 Task: Create a due date automation trigger when advanced on, the moment a card is due add fields without custom field "Resume" set.
Action: Mouse moved to (1157, 337)
Screenshot: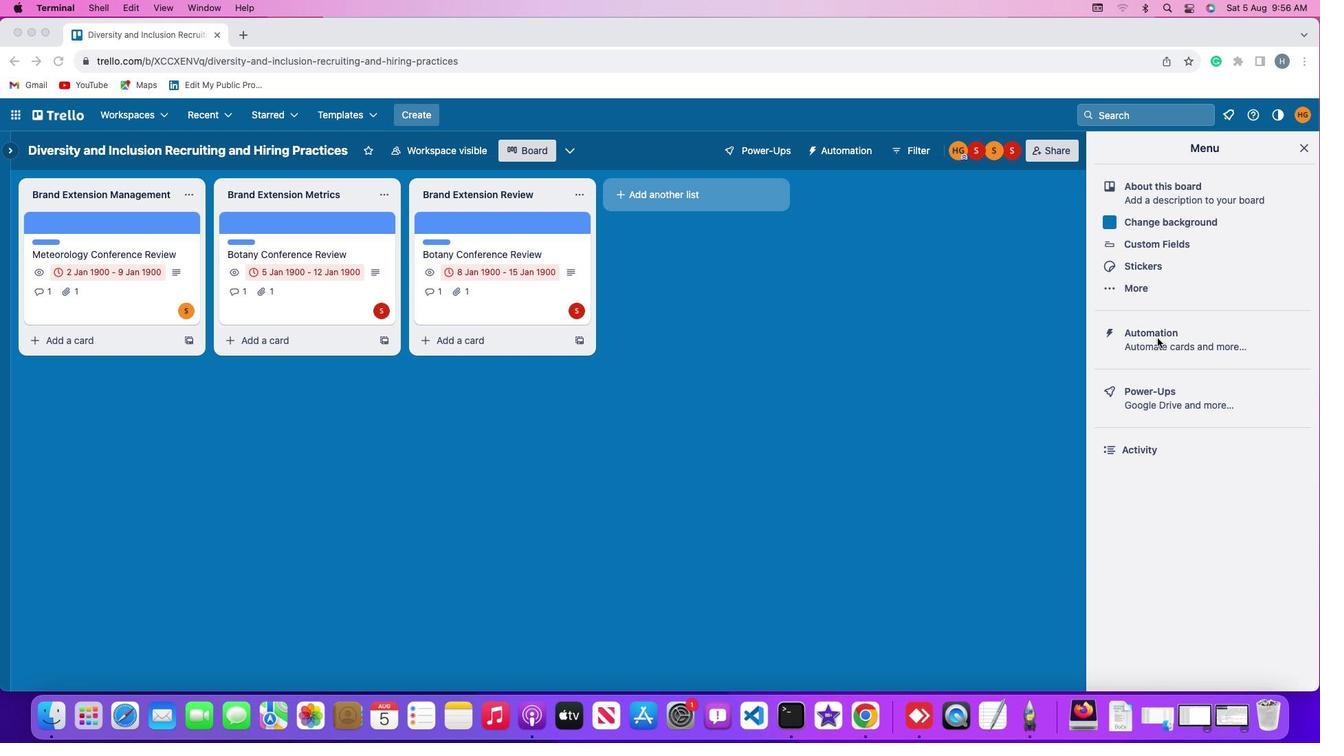 
Action: Mouse pressed left at (1157, 337)
Screenshot: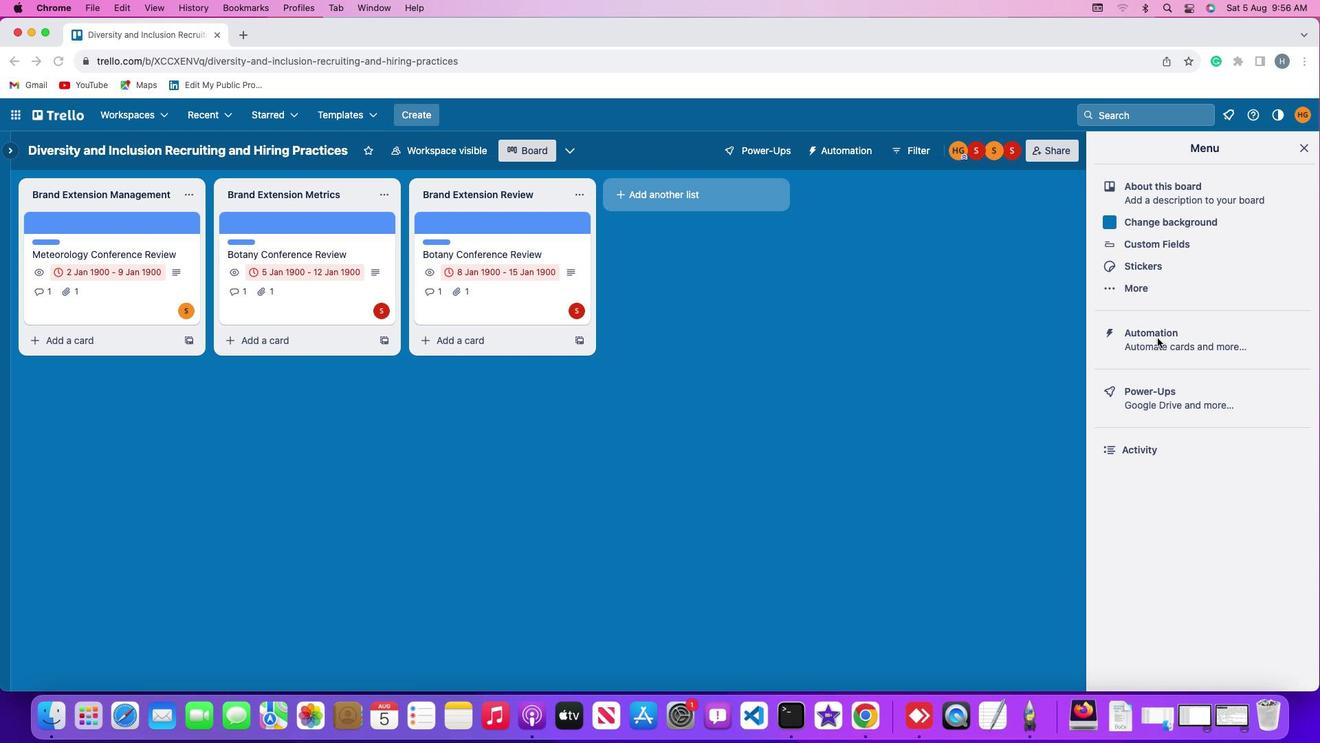 
Action: Mouse pressed left at (1157, 337)
Screenshot: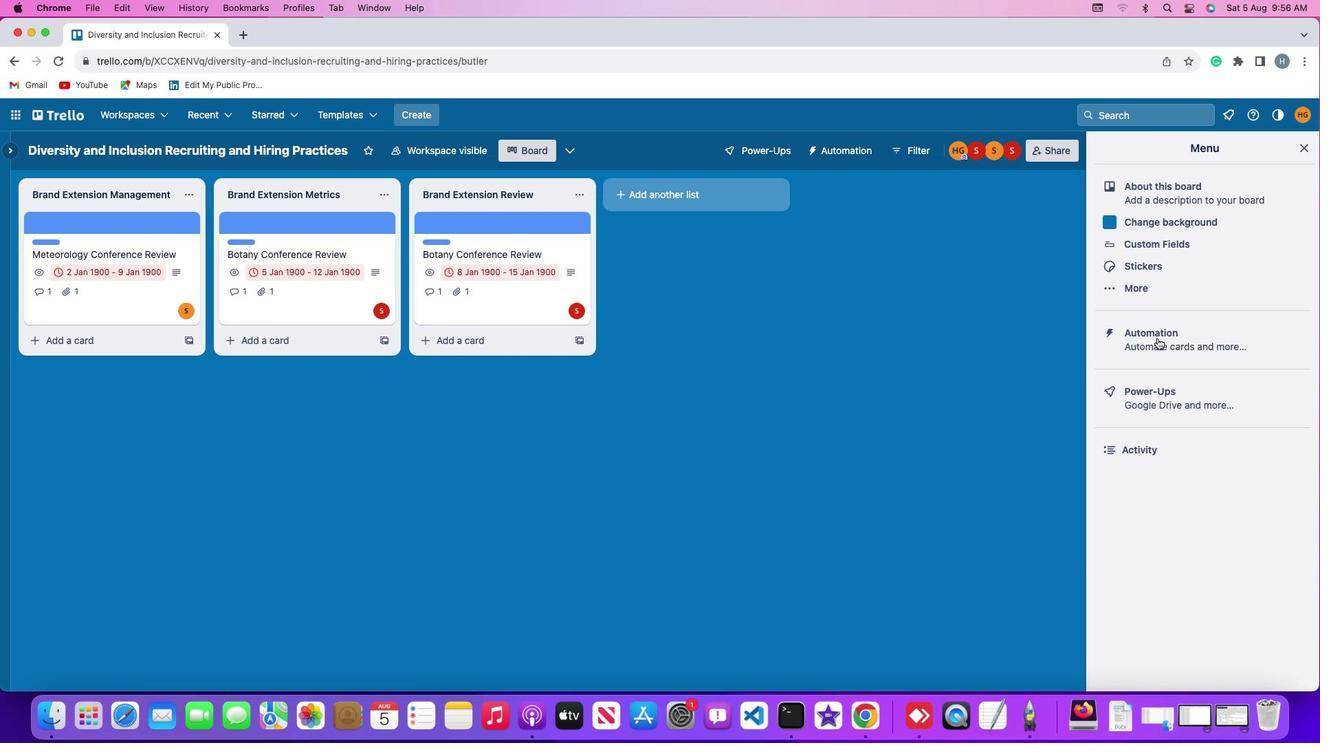 
Action: Mouse moved to (60, 327)
Screenshot: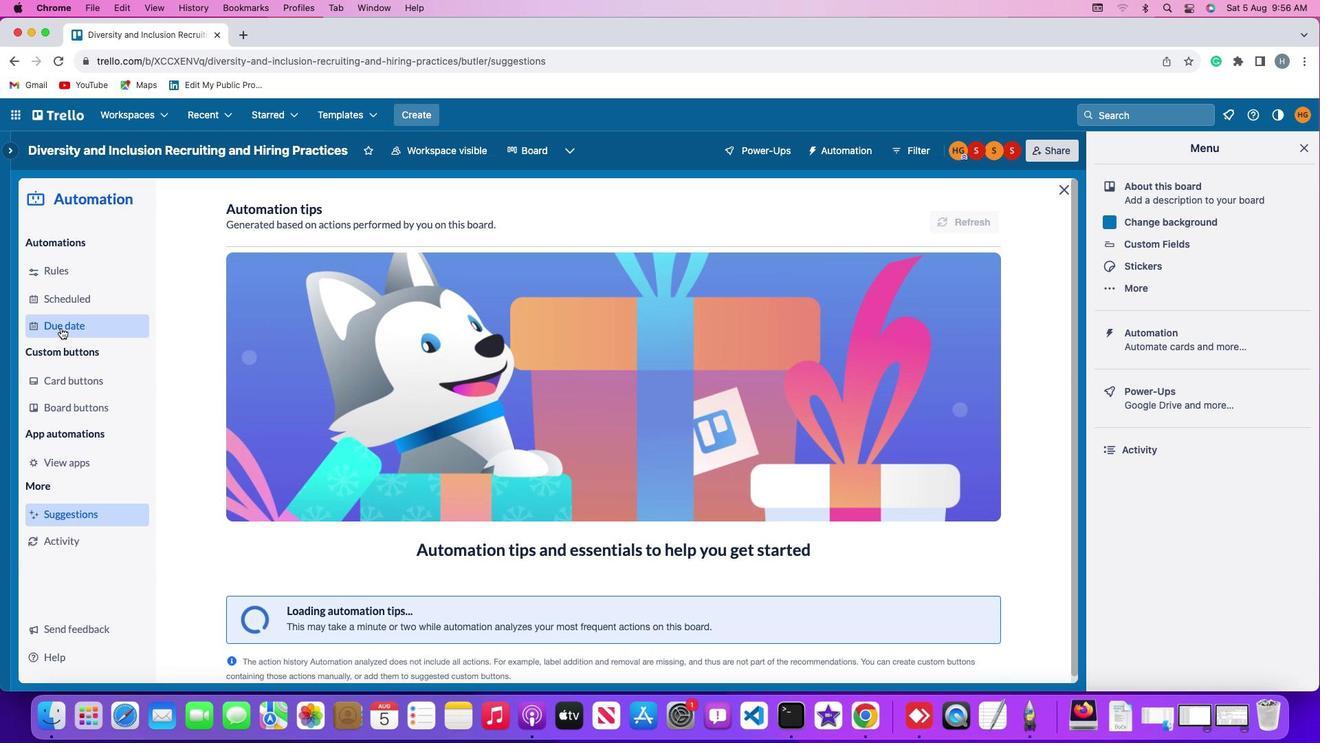 
Action: Mouse pressed left at (60, 327)
Screenshot: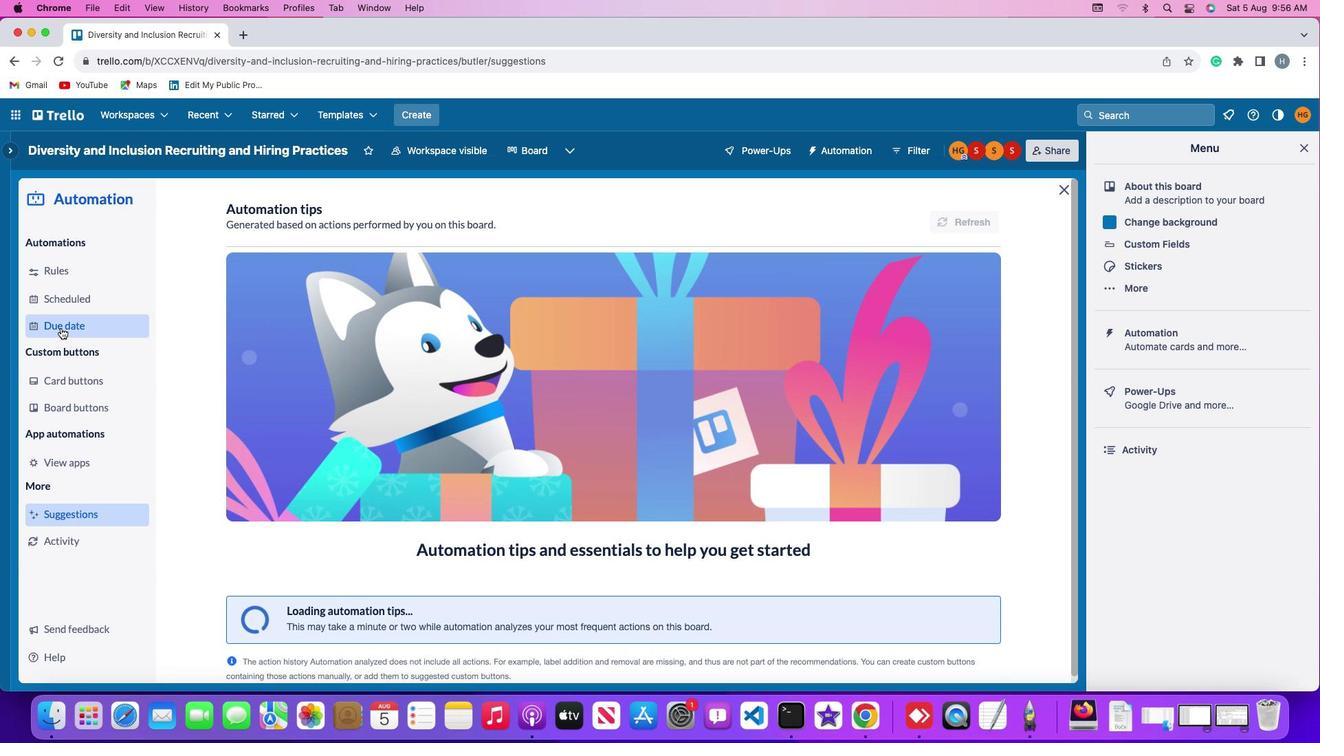 
Action: Mouse moved to (931, 209)
Screenshot: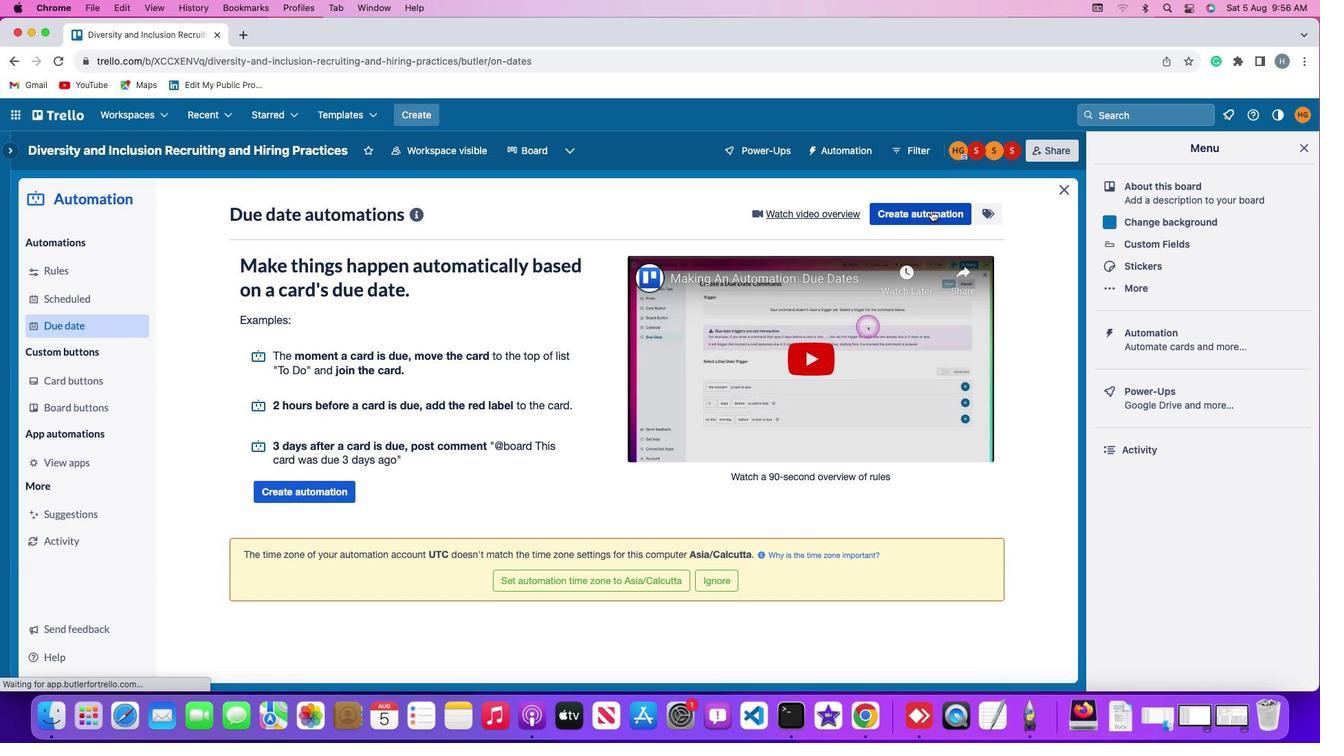 
Action: Mouse pressed left at (931, 209)
Screenshot: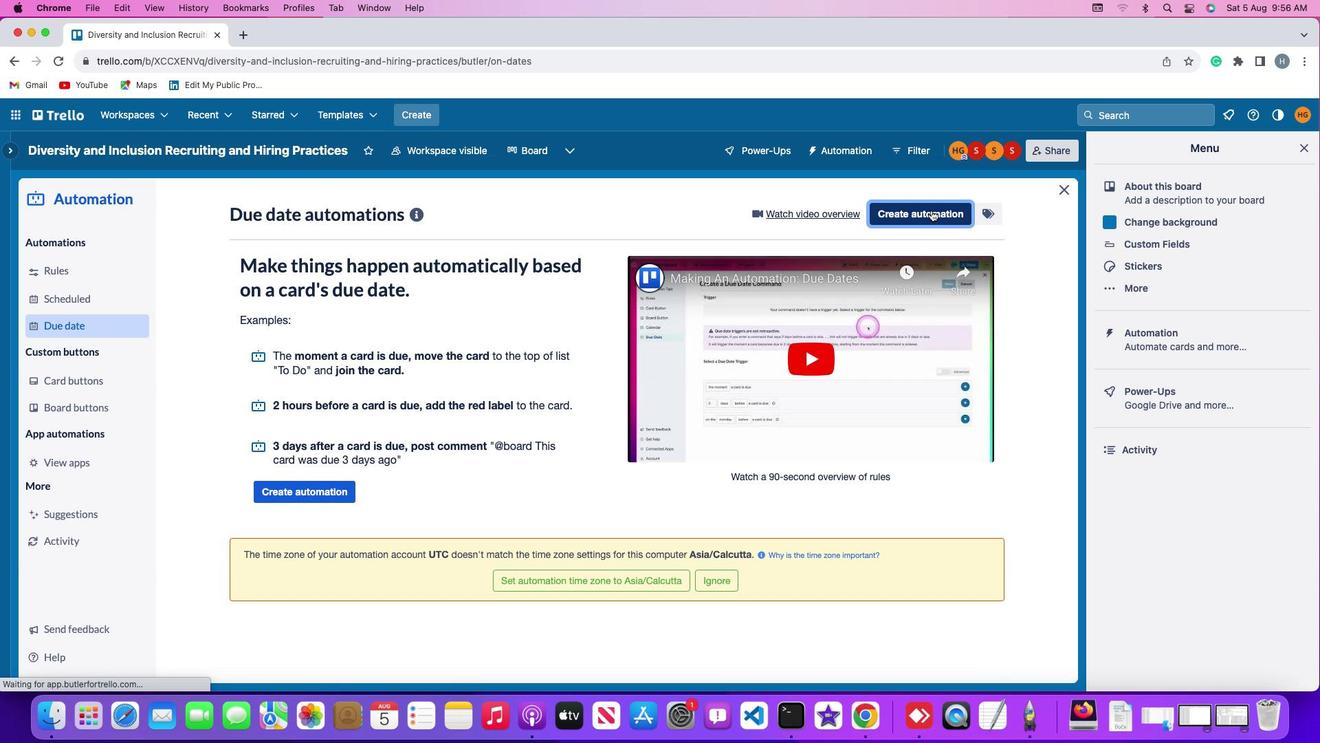 
Action: Mouse moved to (646, 348)
Screenshot: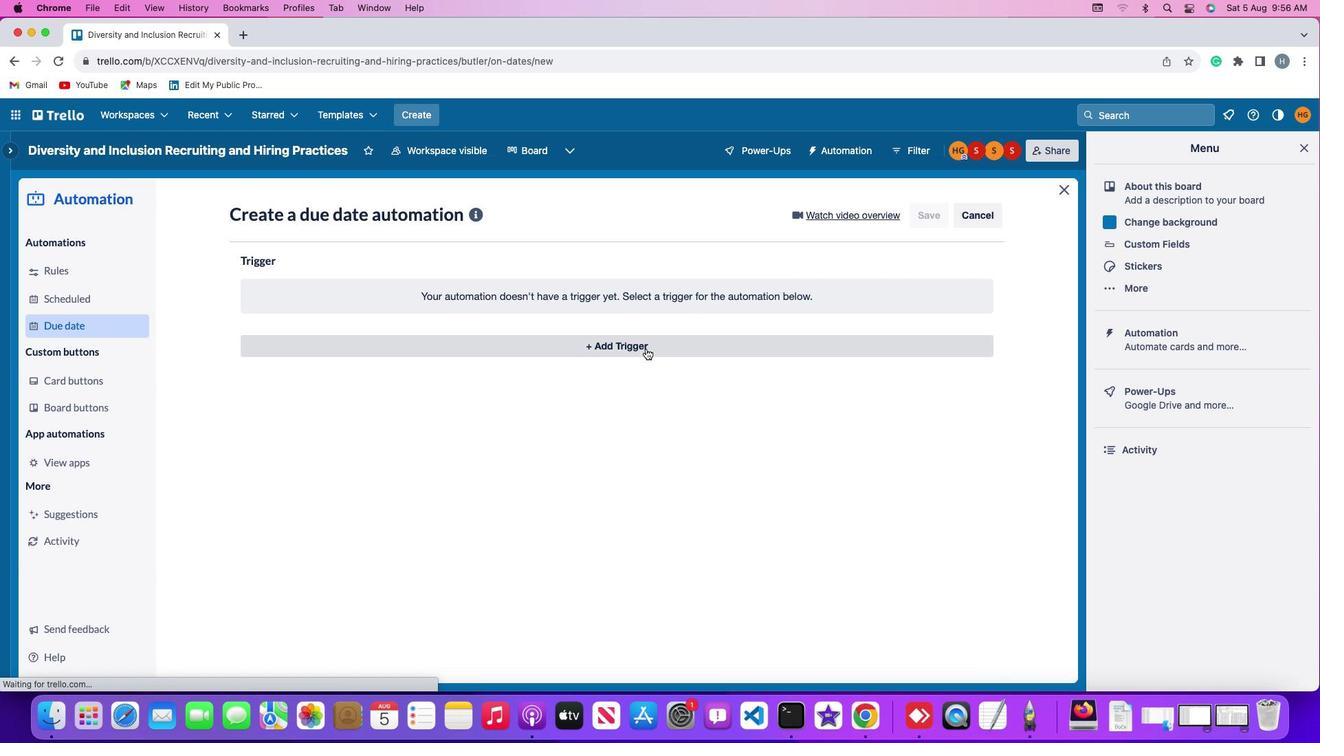 
Action: Mouse pressed left at (646, 348)
Screenshot: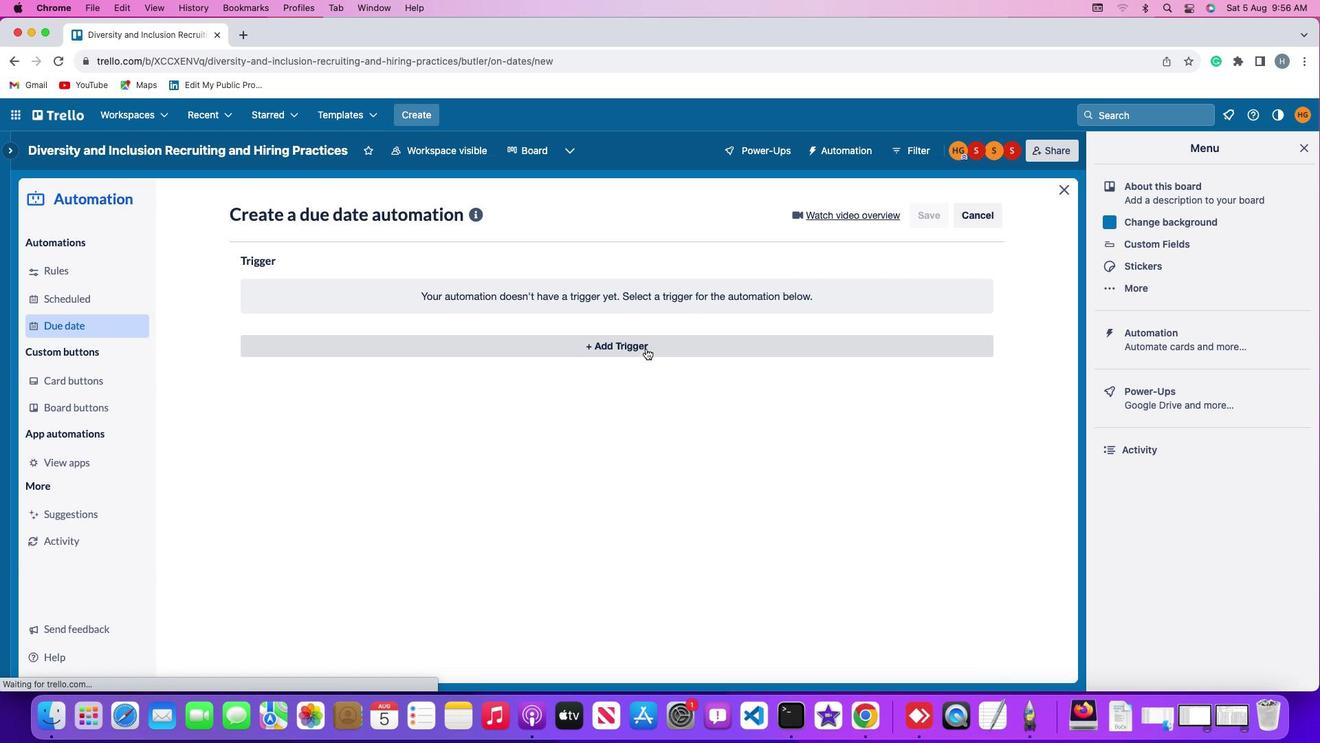 
Action: Mouse moved to (362, 507)
Screenshot: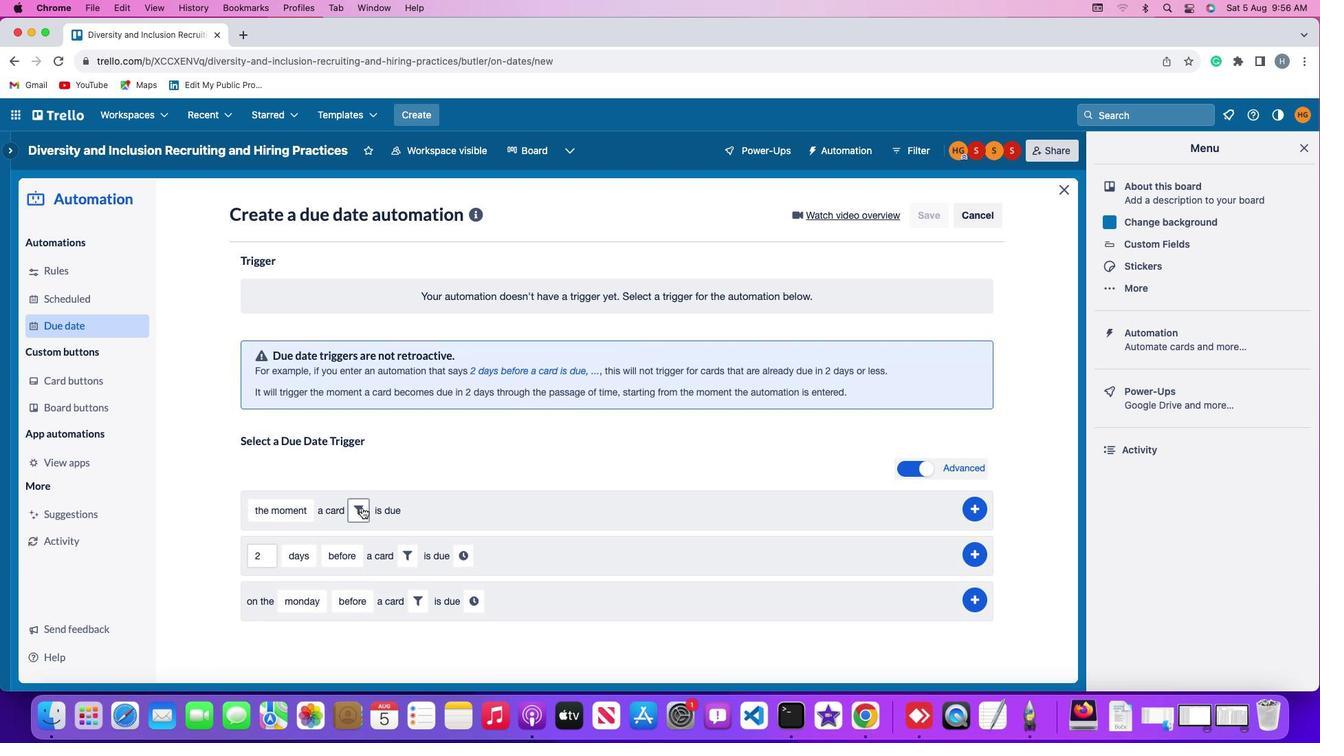
Action: Mouse pressed left at (362, 507)
Screenshot: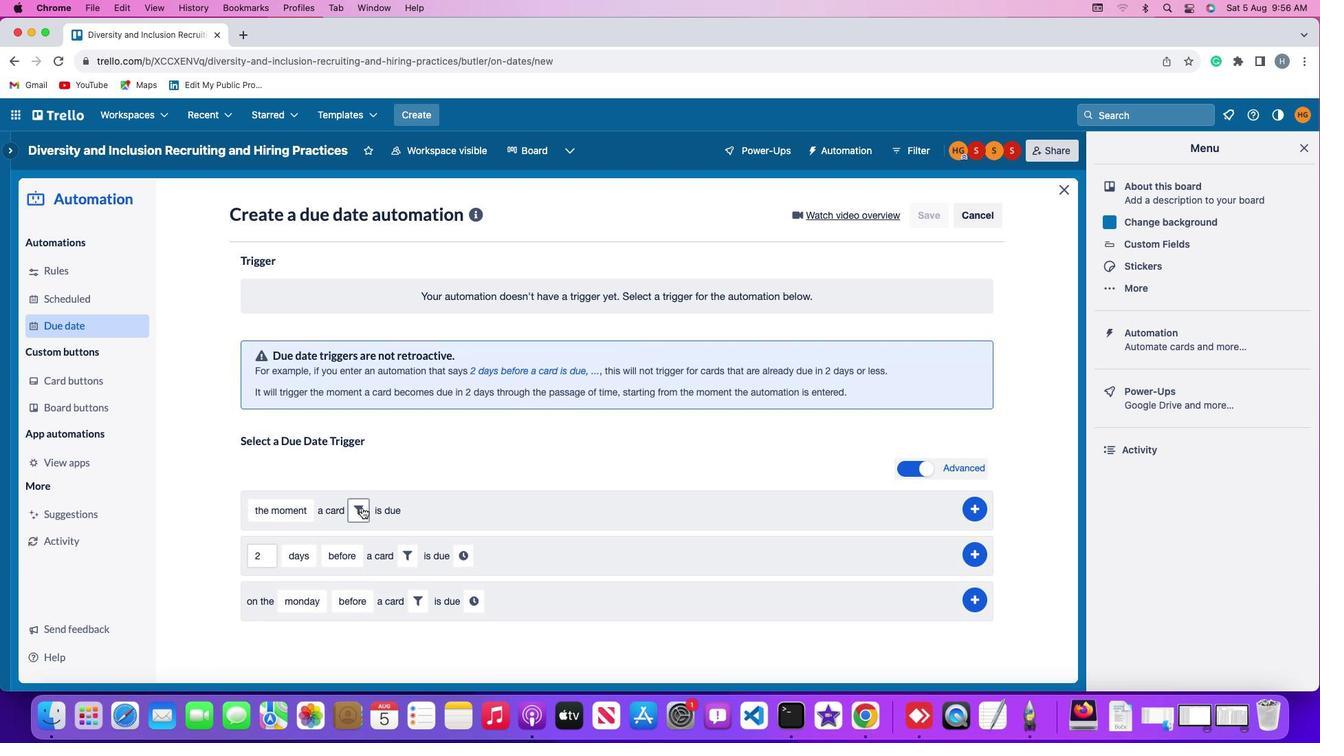 
Action: Mouse moved to (582, 549)
Screenshot: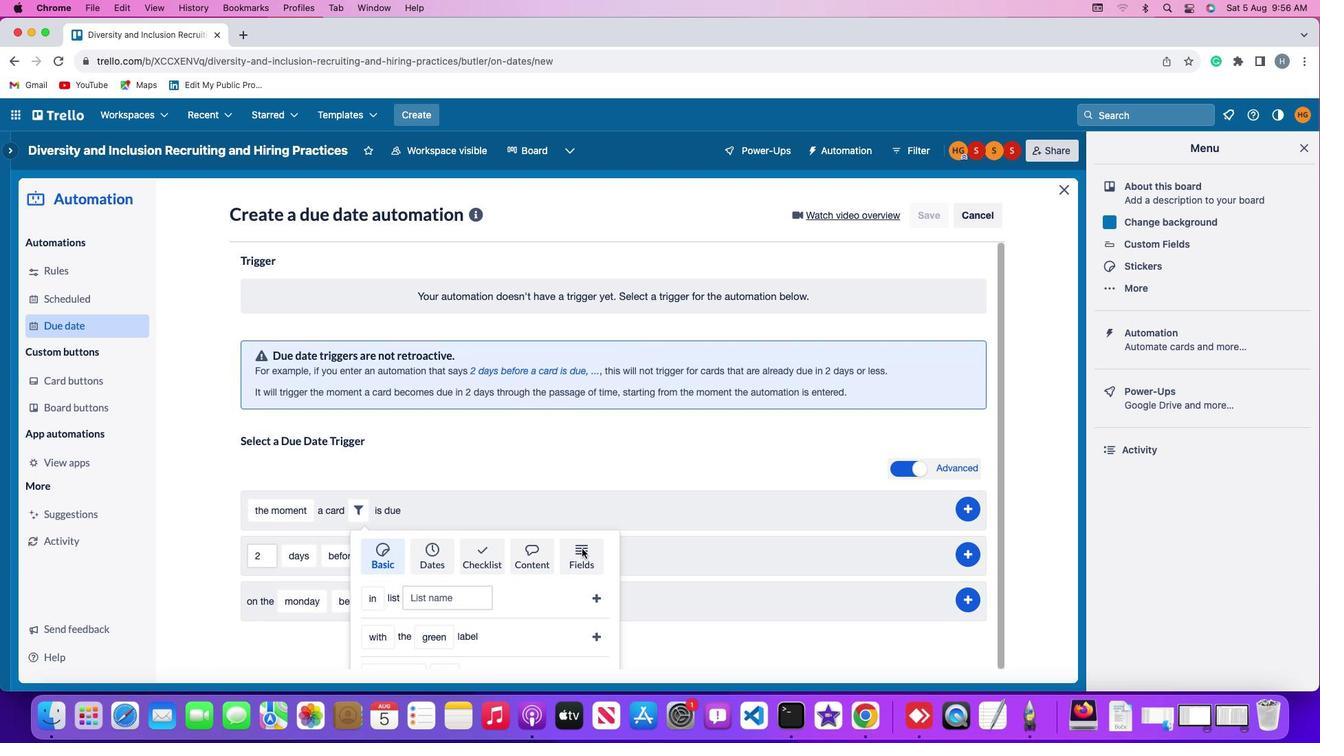 
Action: Mouse pressed left at (582, 549)
Screenshot: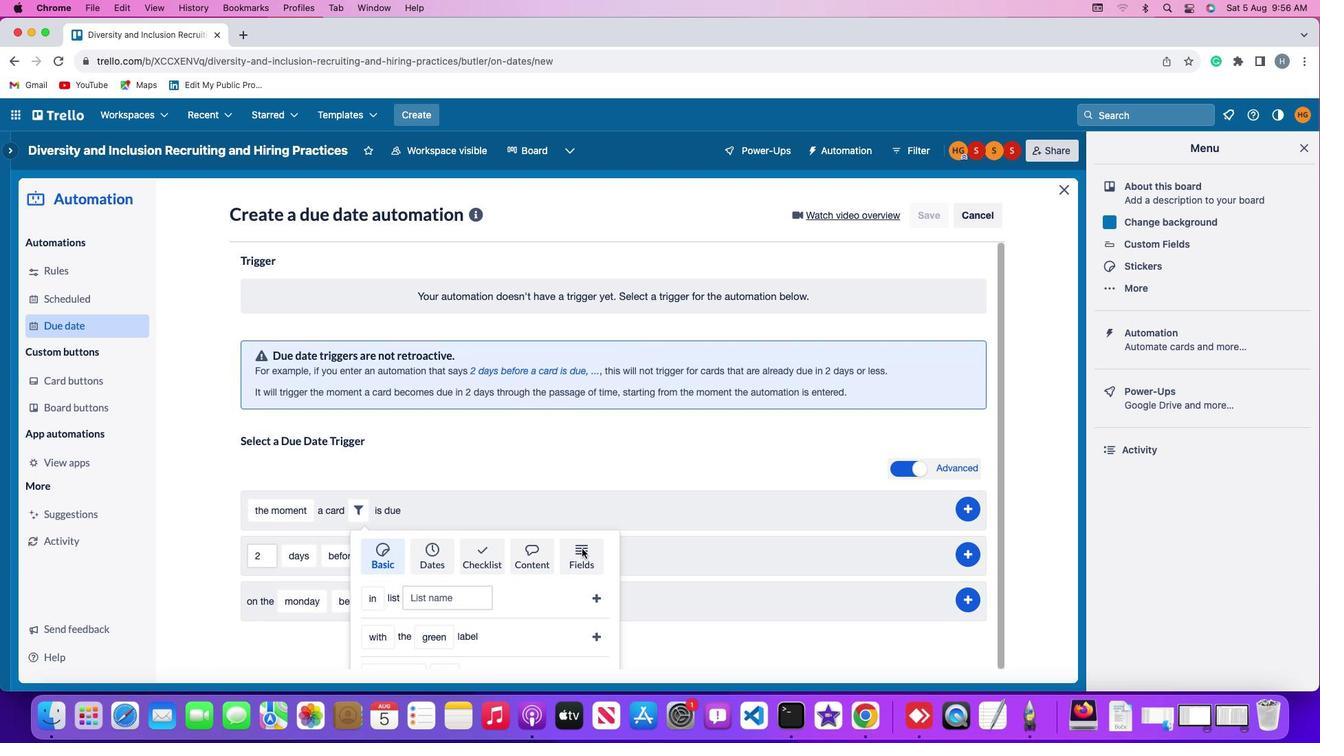 
Action: Mouse moved to (547, 551)
Screenshot: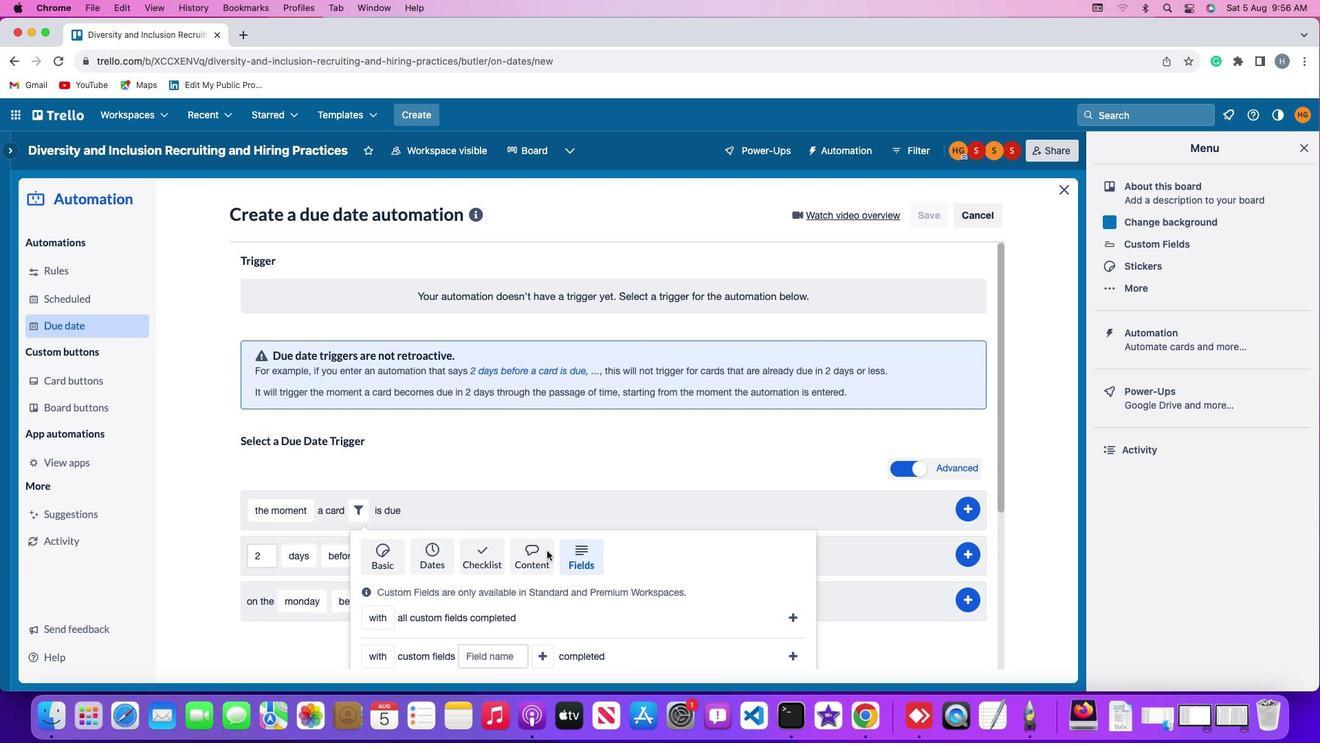 
Action: Mouse scrolled (547, 551) with delta (0, 0)
Screenshot: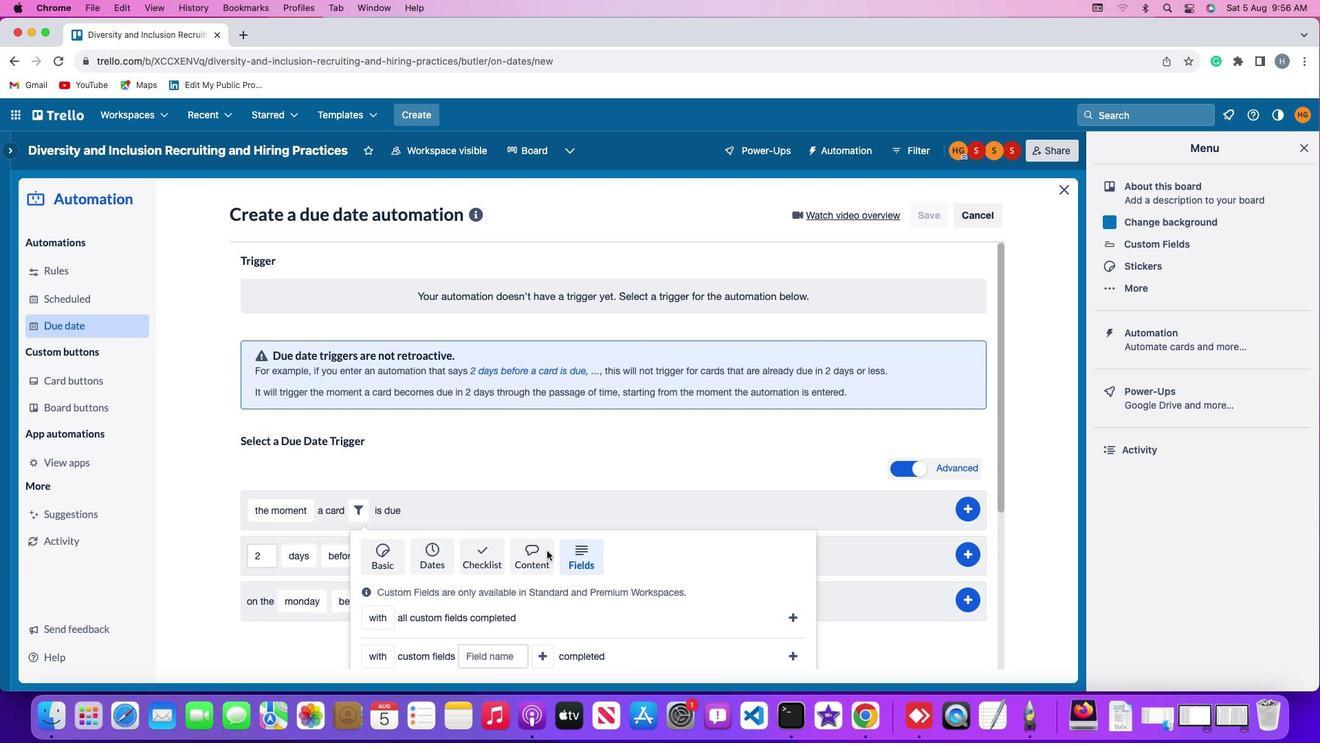 
Action: Mouse scrolled (547, 551) with delta (0, 0)
Screenshot: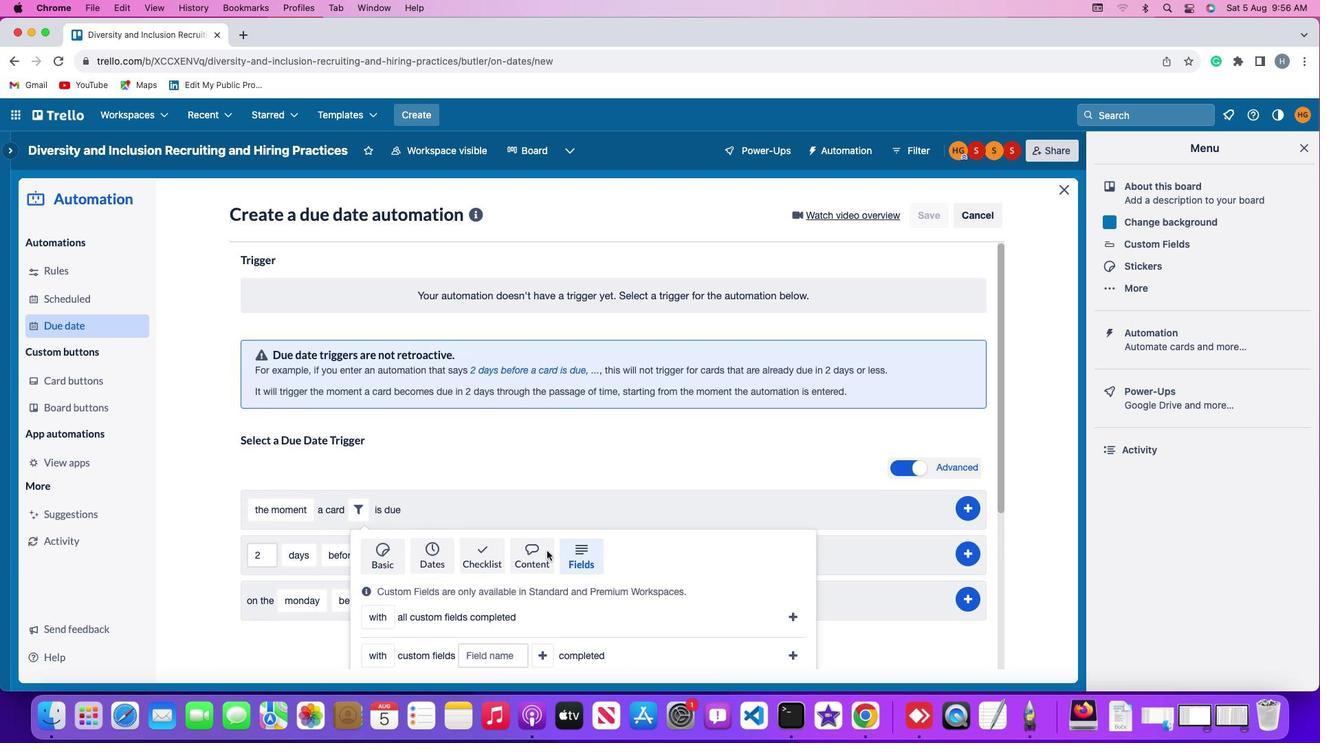 
Action: Mouse moved to (546, 551)
Screenshot: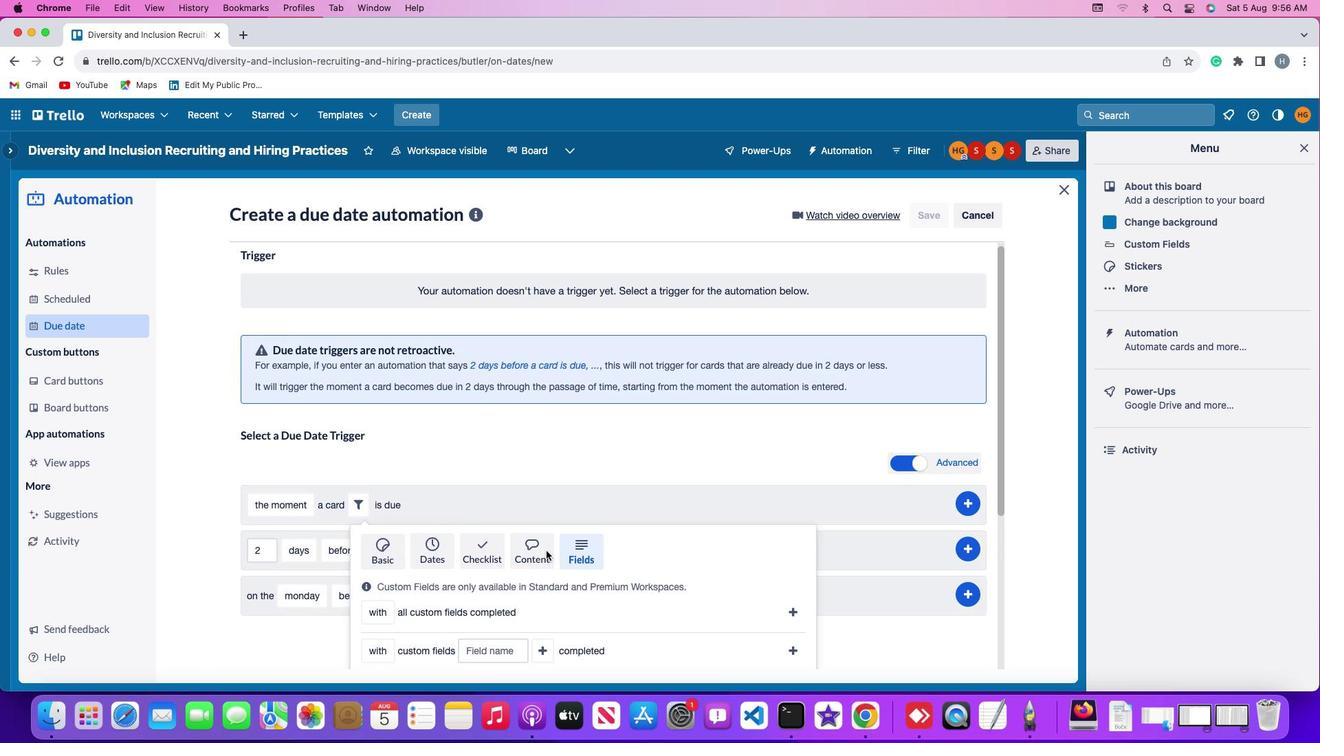 
Action: Mouse scrolled (546, 551) with delta (0, 0)
Screenshot: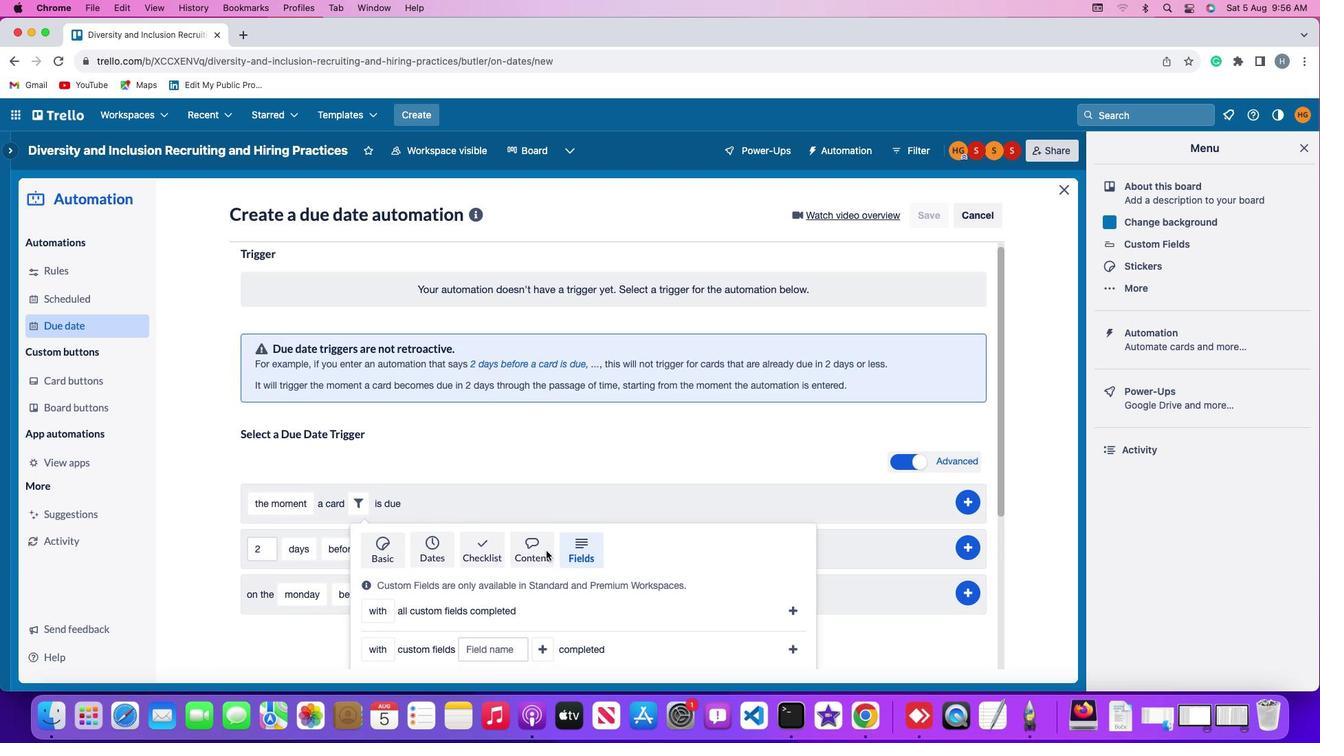 
Action: Mouse scrolled (546, 551) with delta (0, 0)
Screenshot: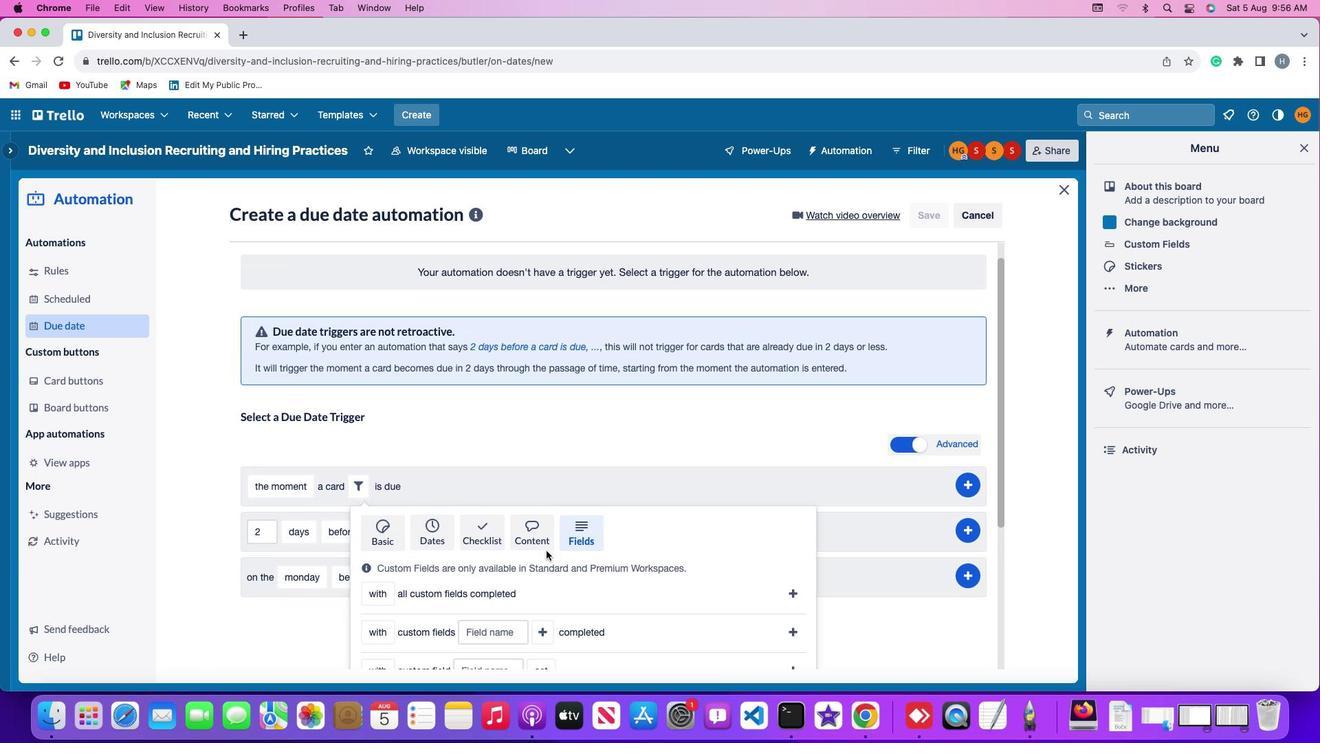
Action: Mouse scrolled (546, 551) with delta (0, 0)
Screenshot: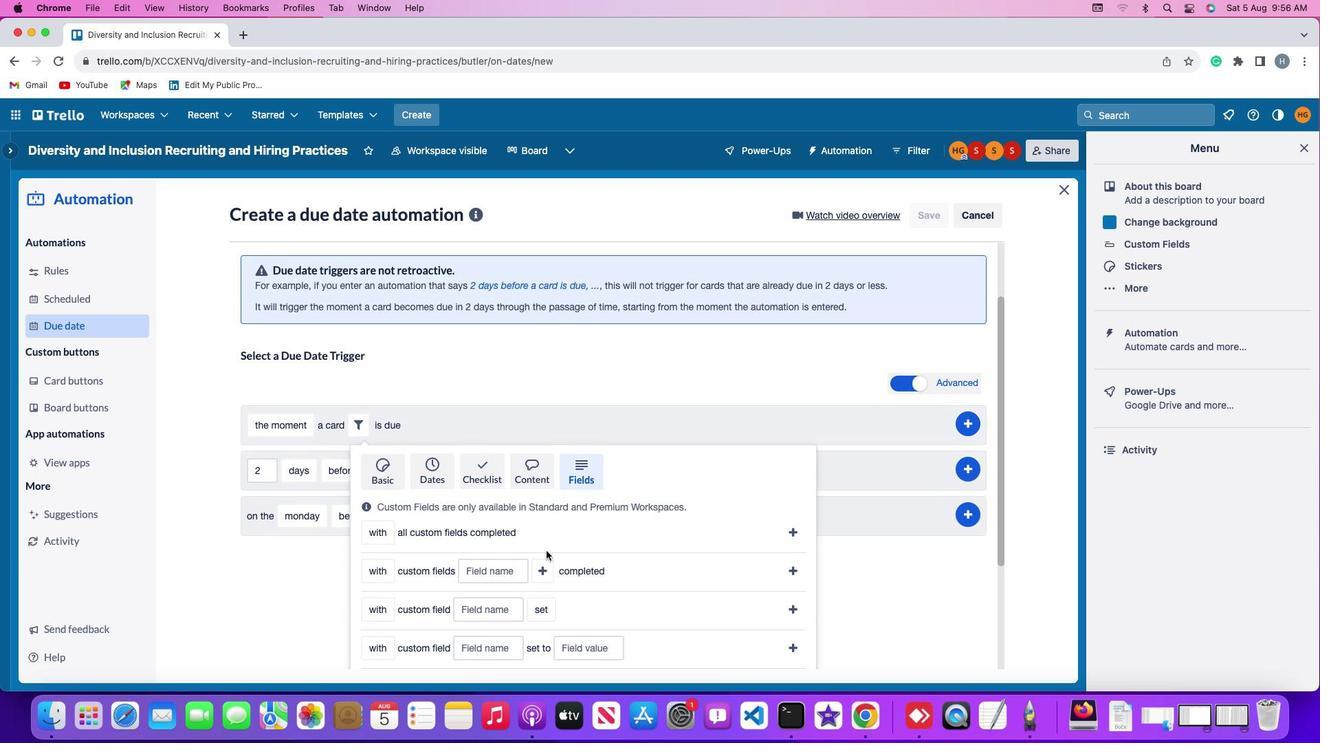 
Action: Mouse scrolled (546, 551) with delta (0, 0)
Screenshot: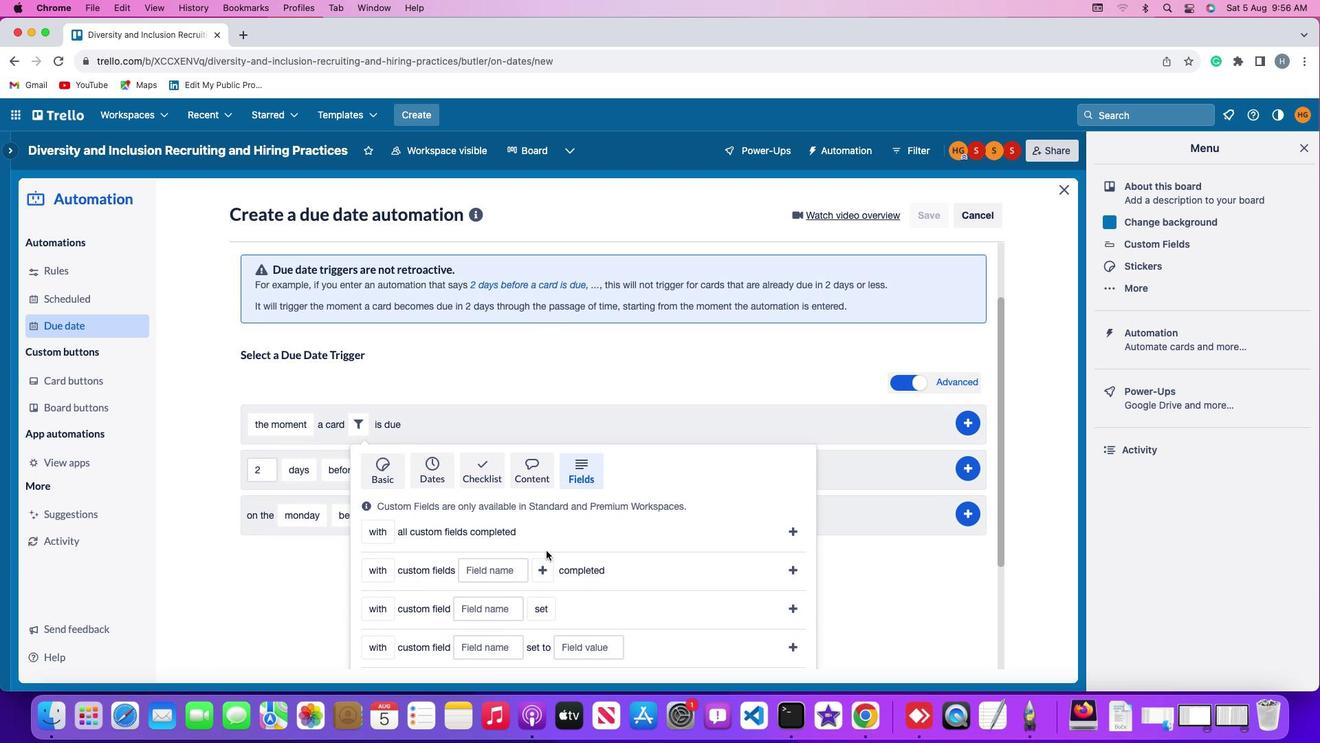 
Action: Mouse moved to (390, 642)
Screenshot: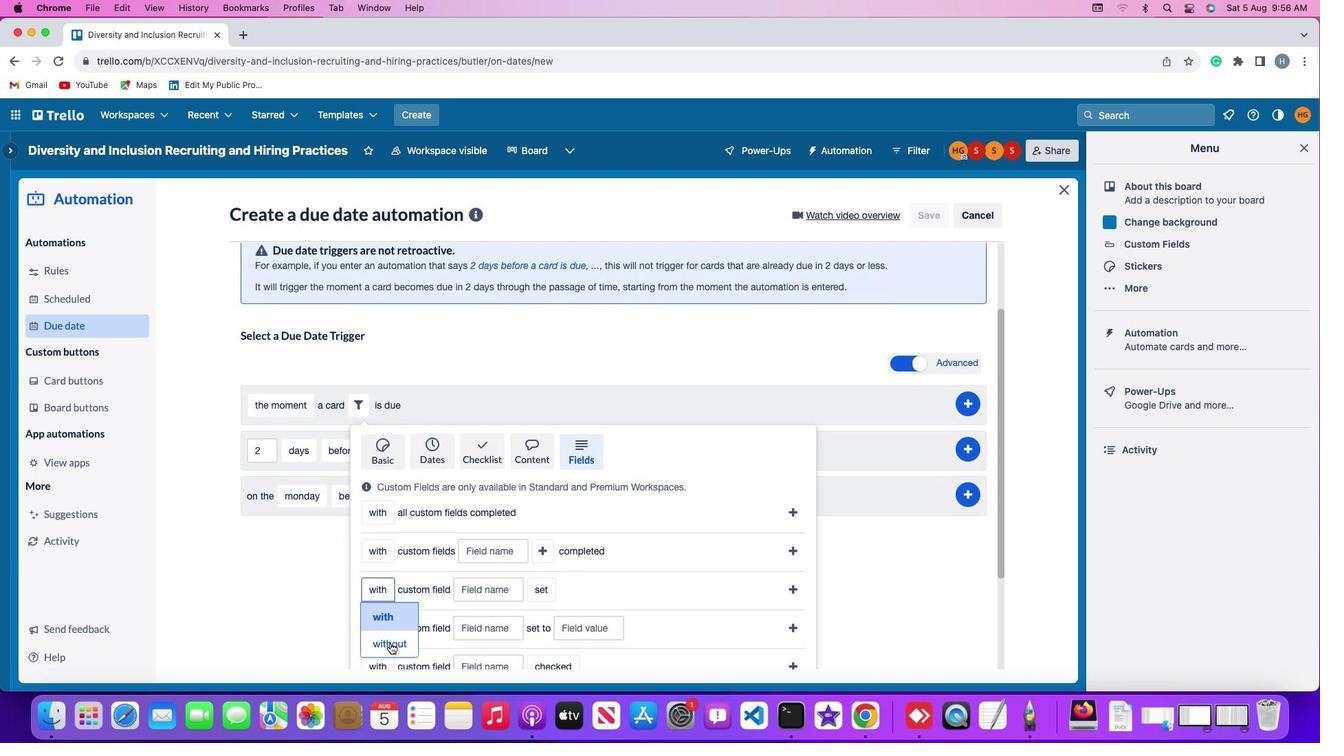
Action: Mouse pressed left at (390, 642)
Screenshot: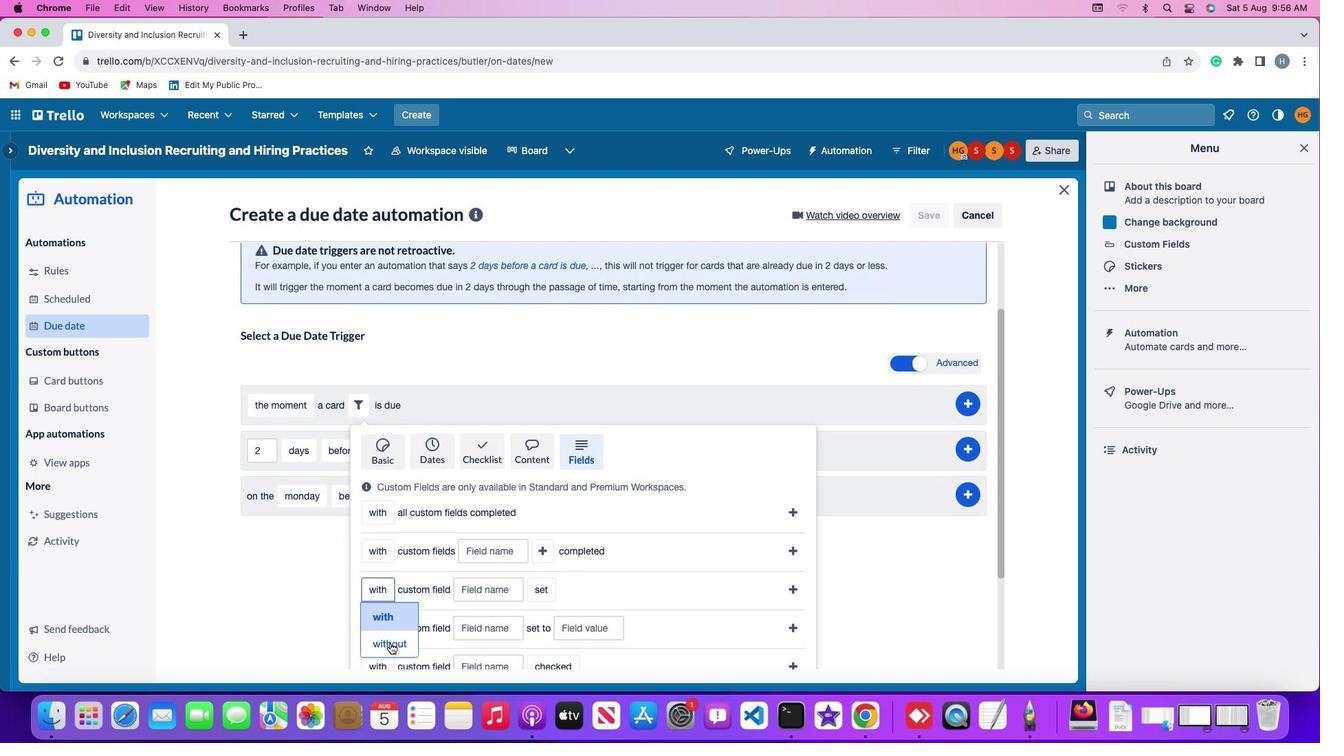 
Action: Mouse moved to (500, 591)
Screenshot: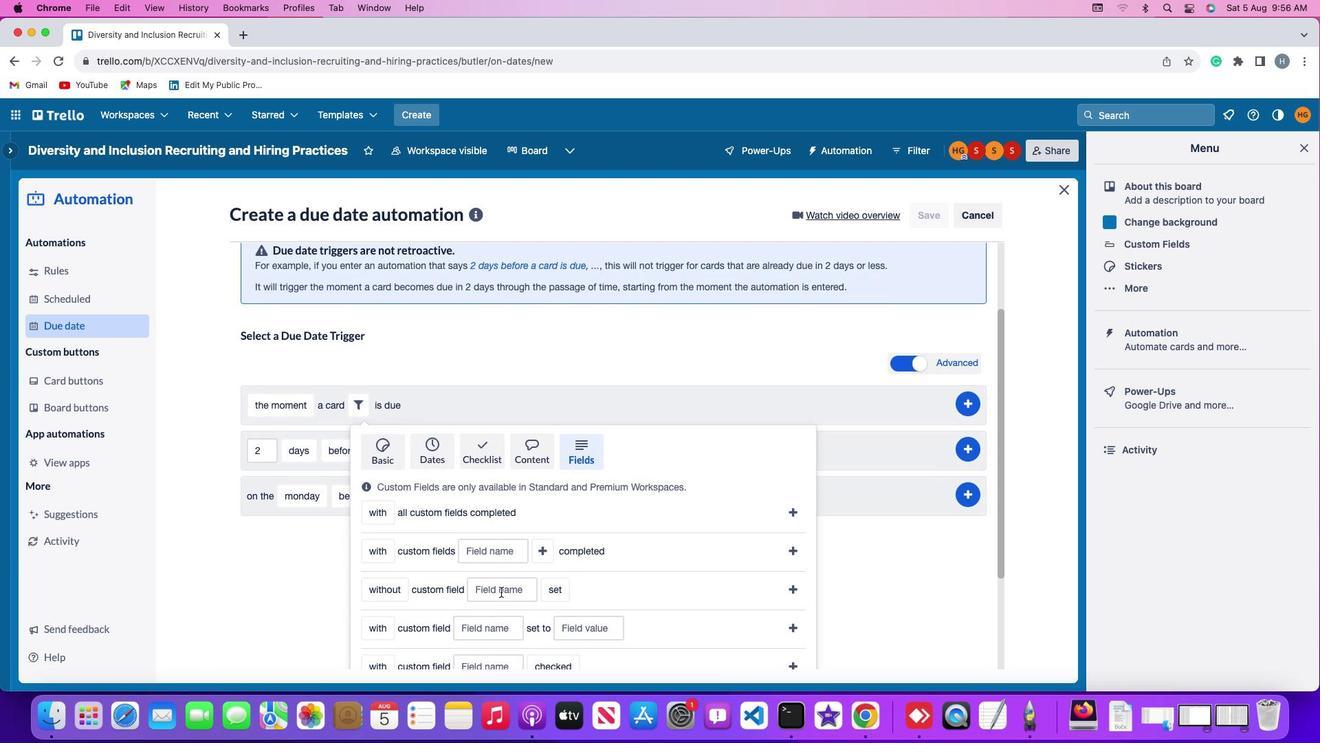 
Action: Mouse pressed left at (500, 591)
Screenshot: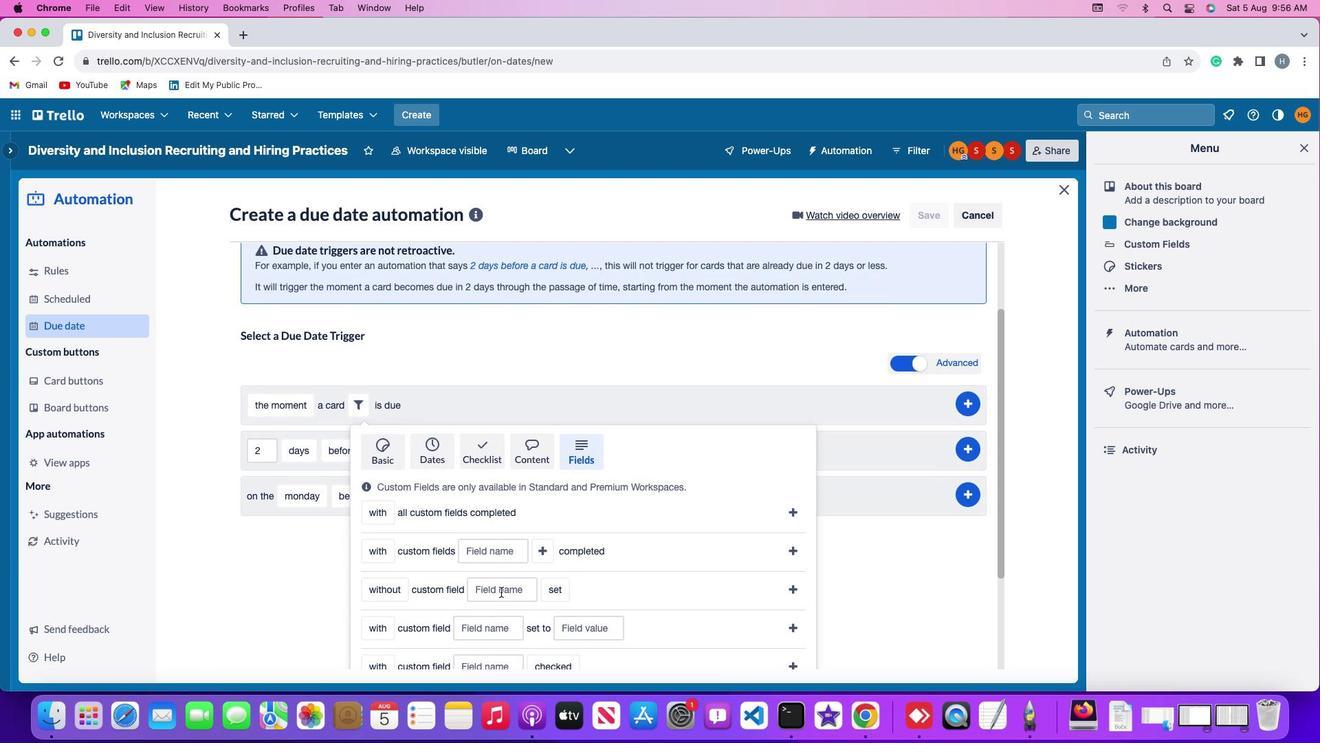 
Action: Mouse moved to (501, 591)
Screenshot: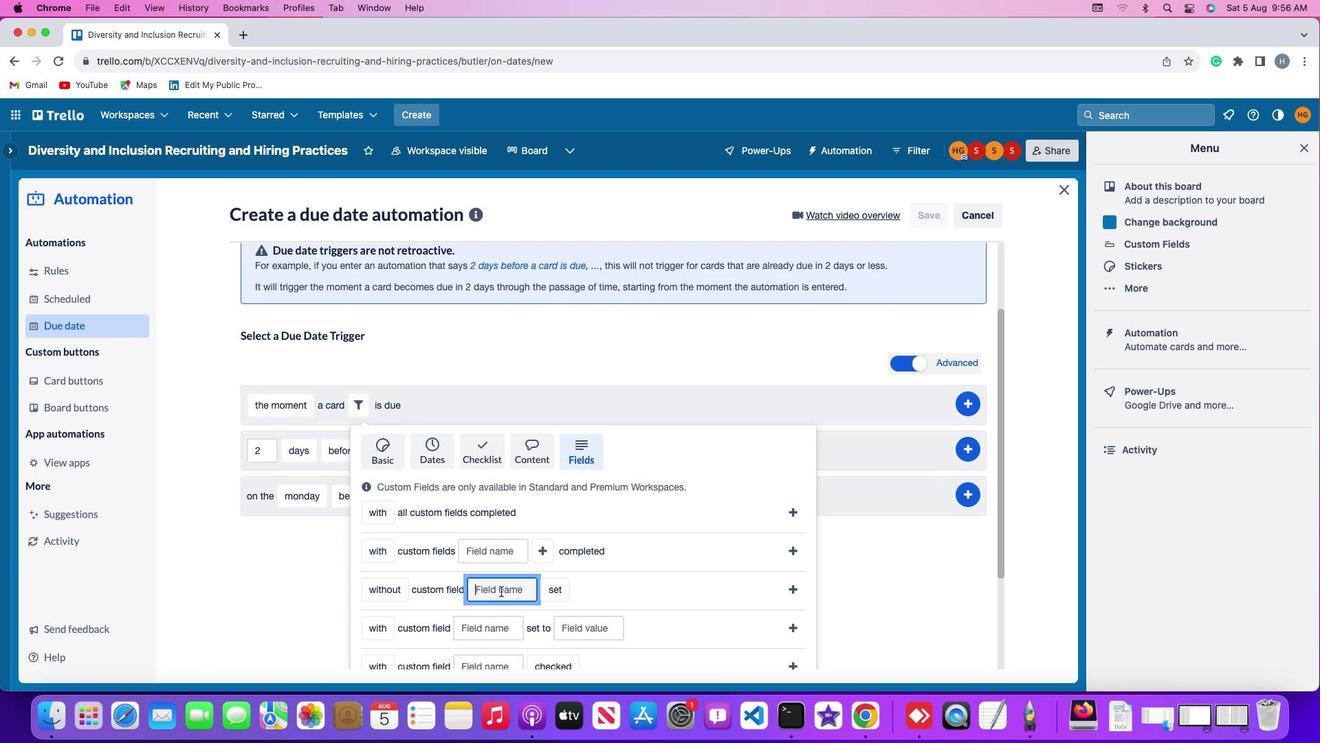 
Action: Key pressed Key.shift'R''e''s''u''m'
Screenshot: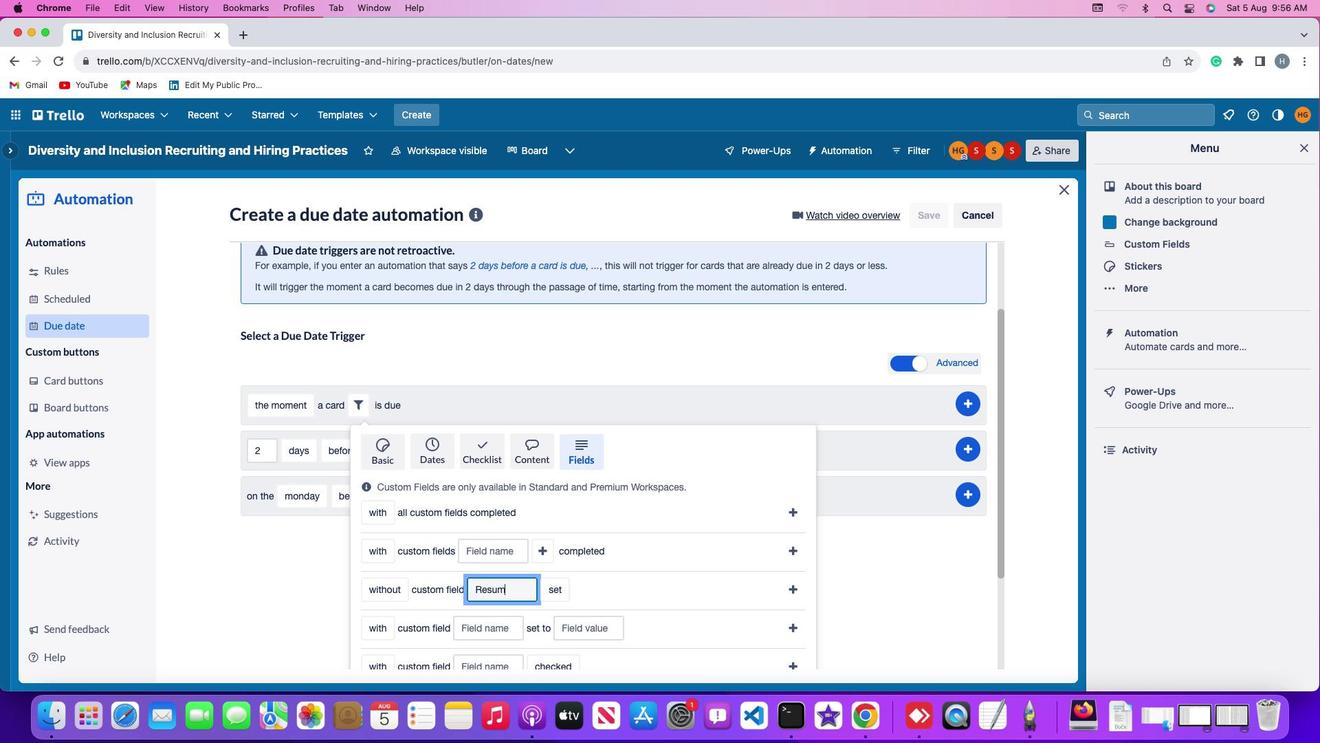 
Action: Mouse moved to (503, 589)
Screenshot: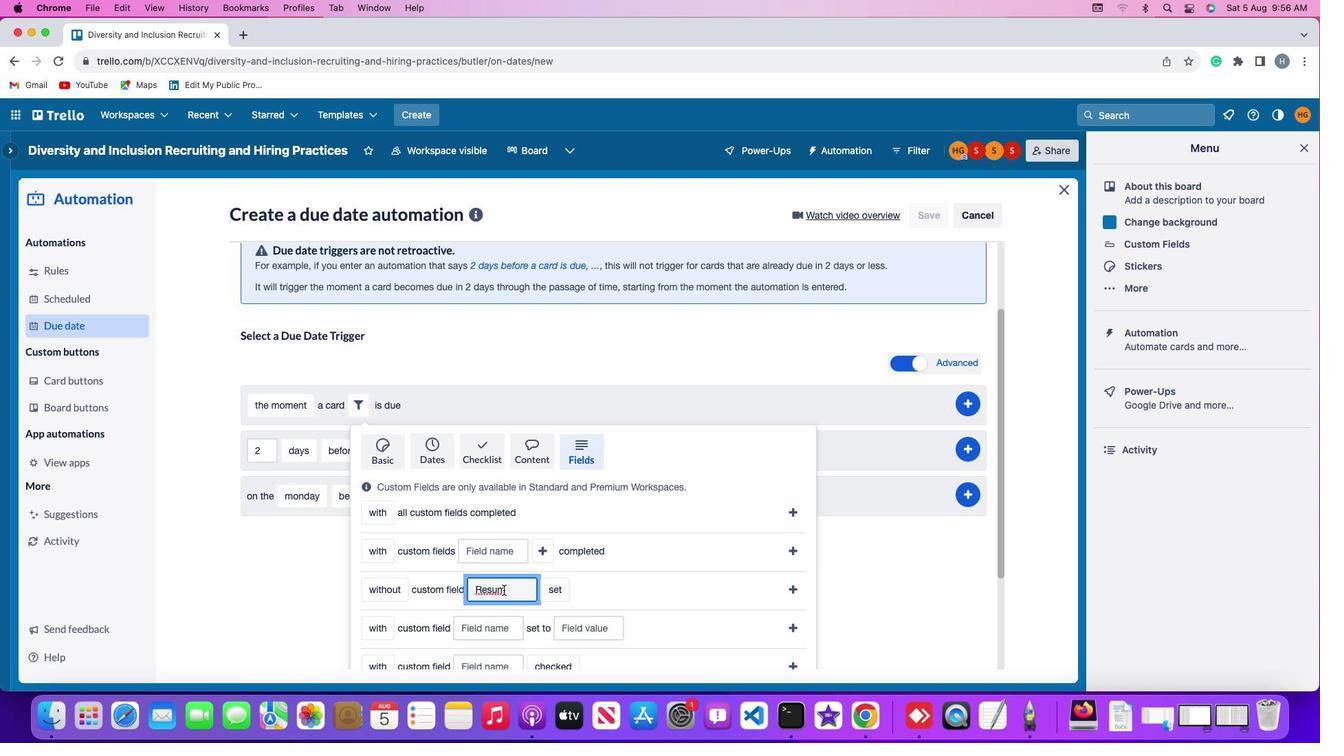 
Action: Key pressed 'e'
Screenshot: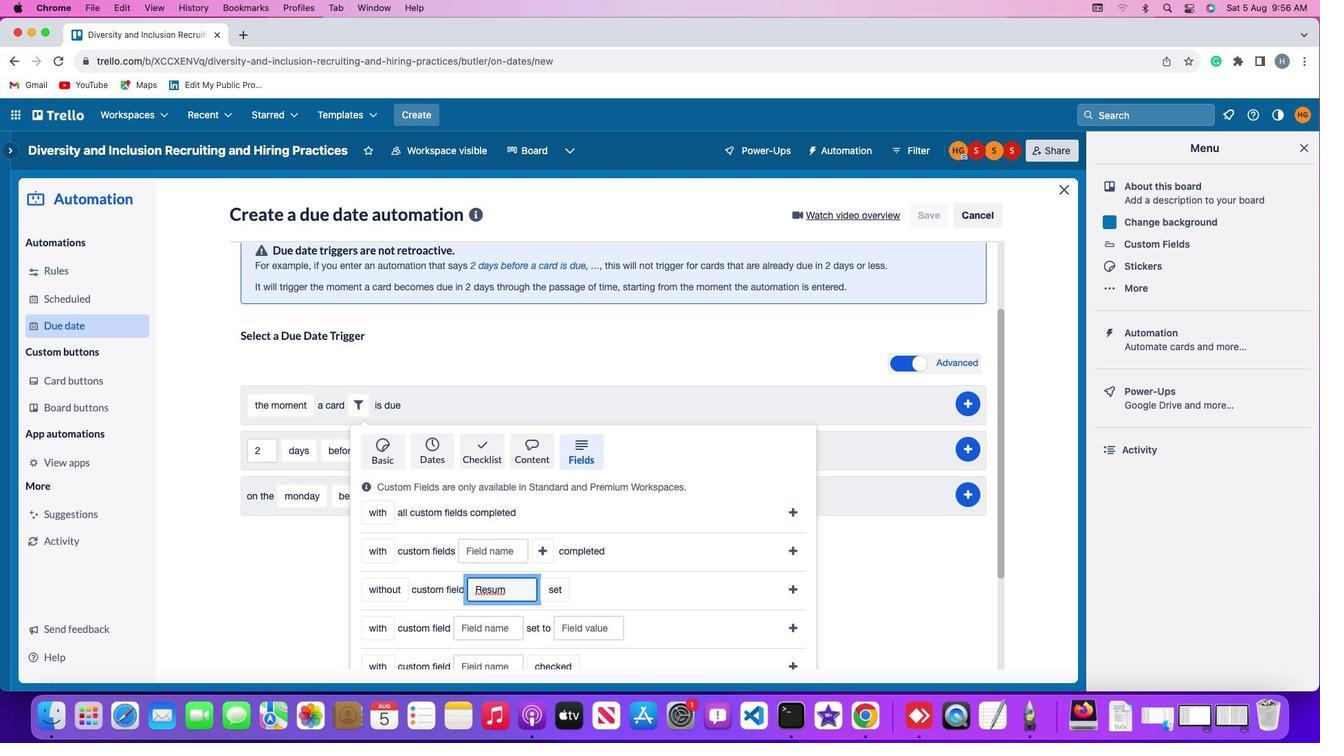 
Action: Mouse moved to (556, 590)
Screenshot: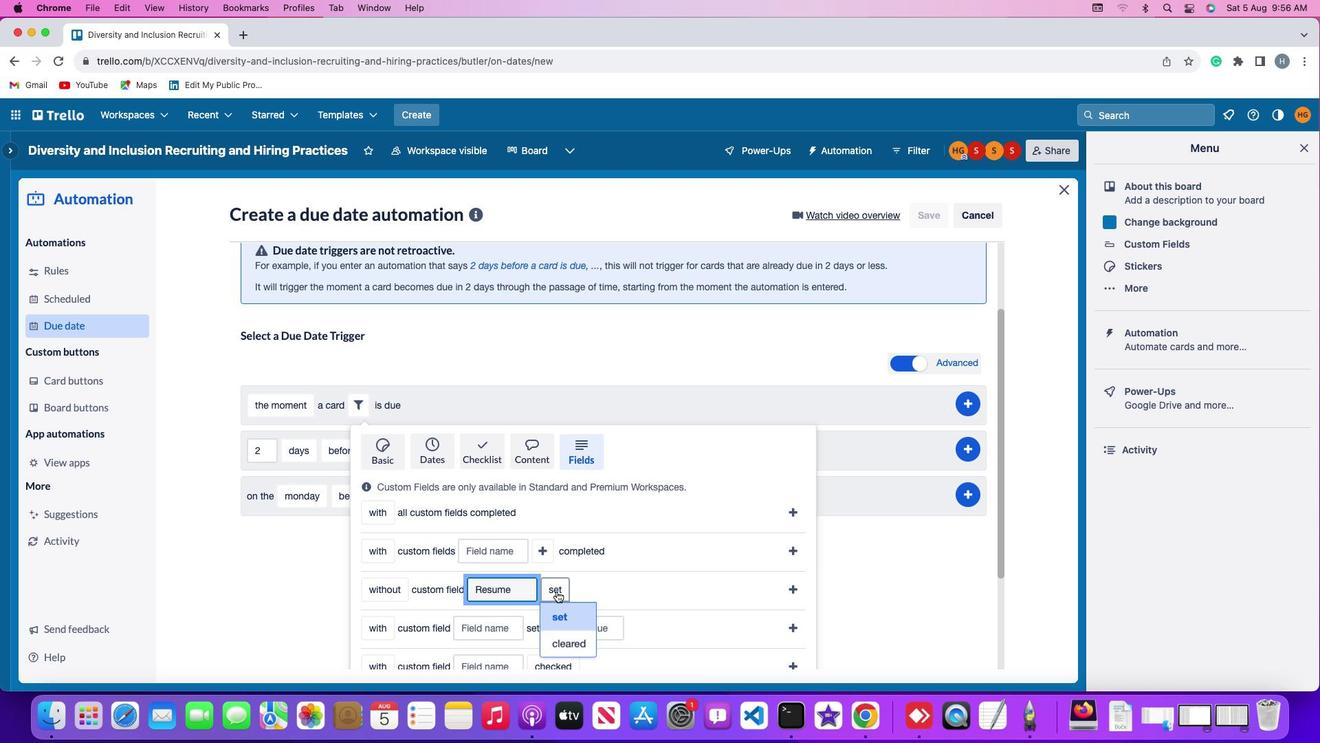 
Action: Mouse pressed left at (556, 590)
Screenshot: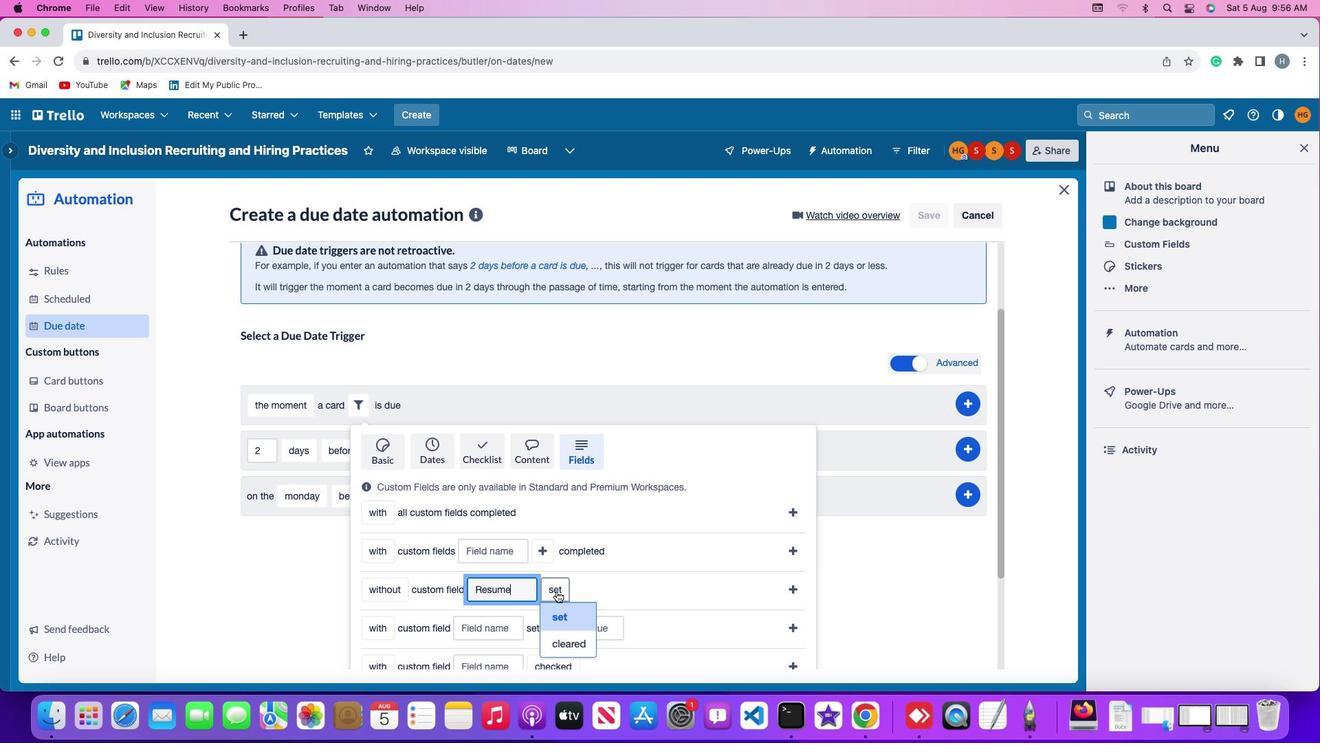 
Action: Mouse moved to (567, 608)
Screenshot: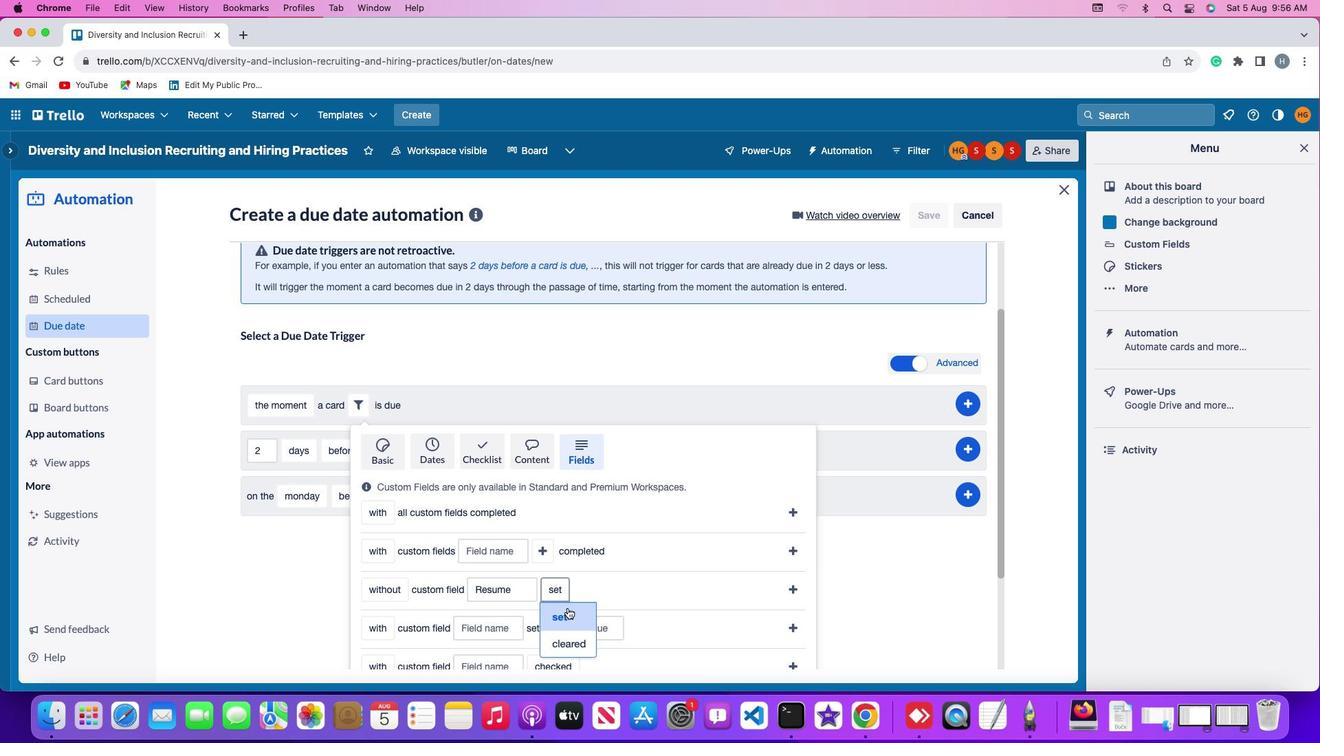 
Action: Mouse pressed left at (567, 608)
Screenshot: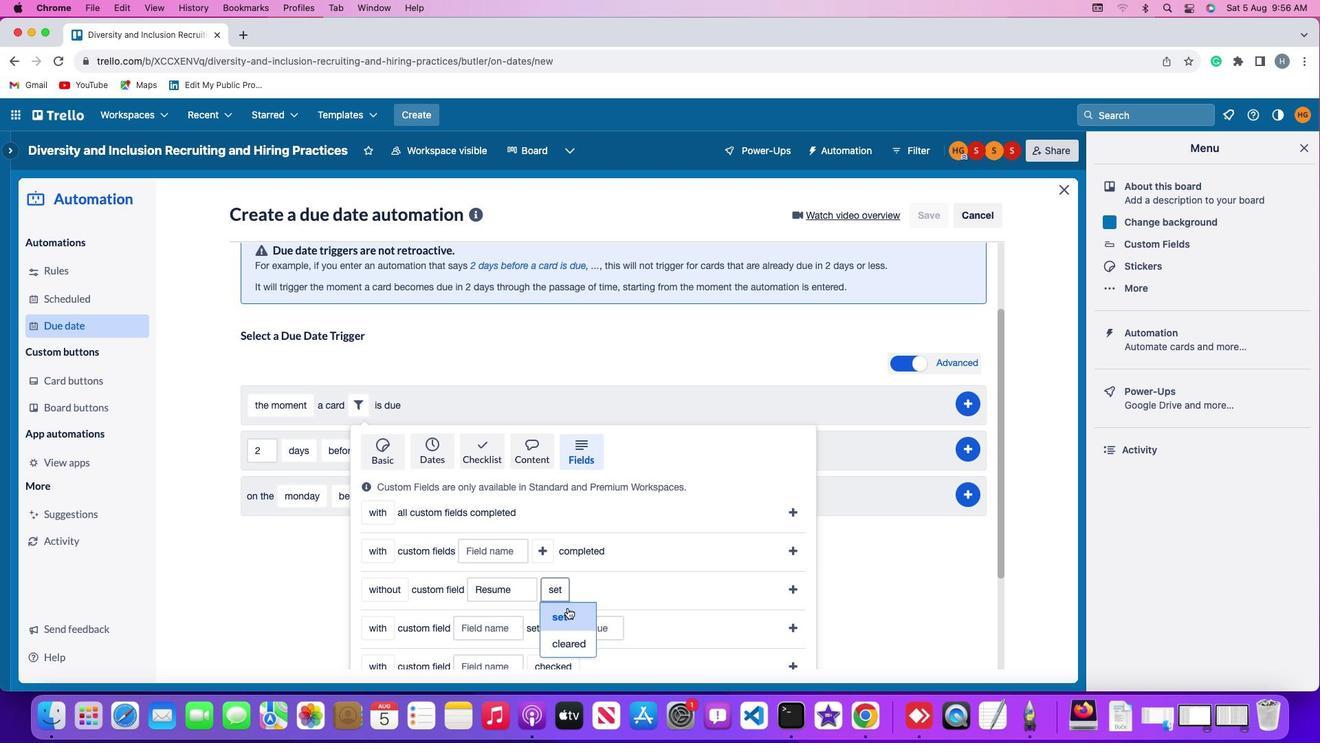 
Action: Mouse moved to (791, 587)
Screenshot: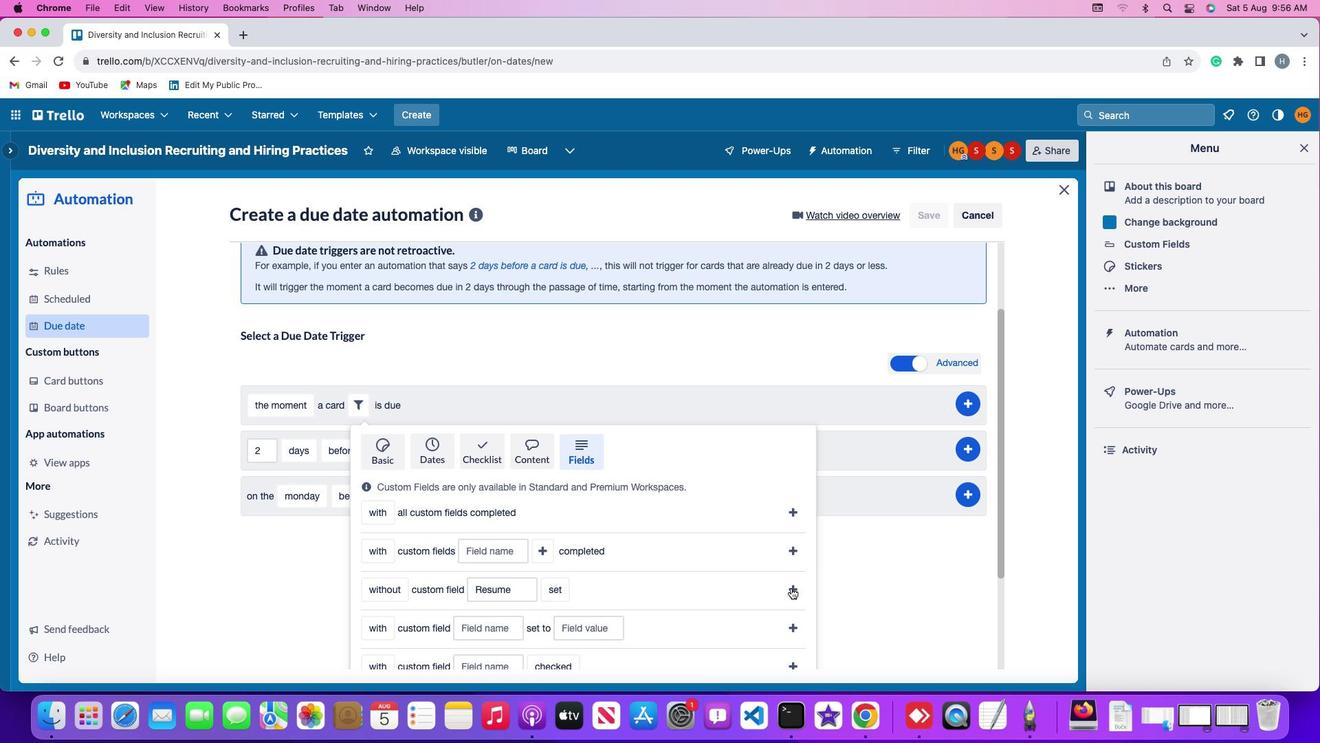 
Action: Mouse pressed left at (791, 587)
Screenshot: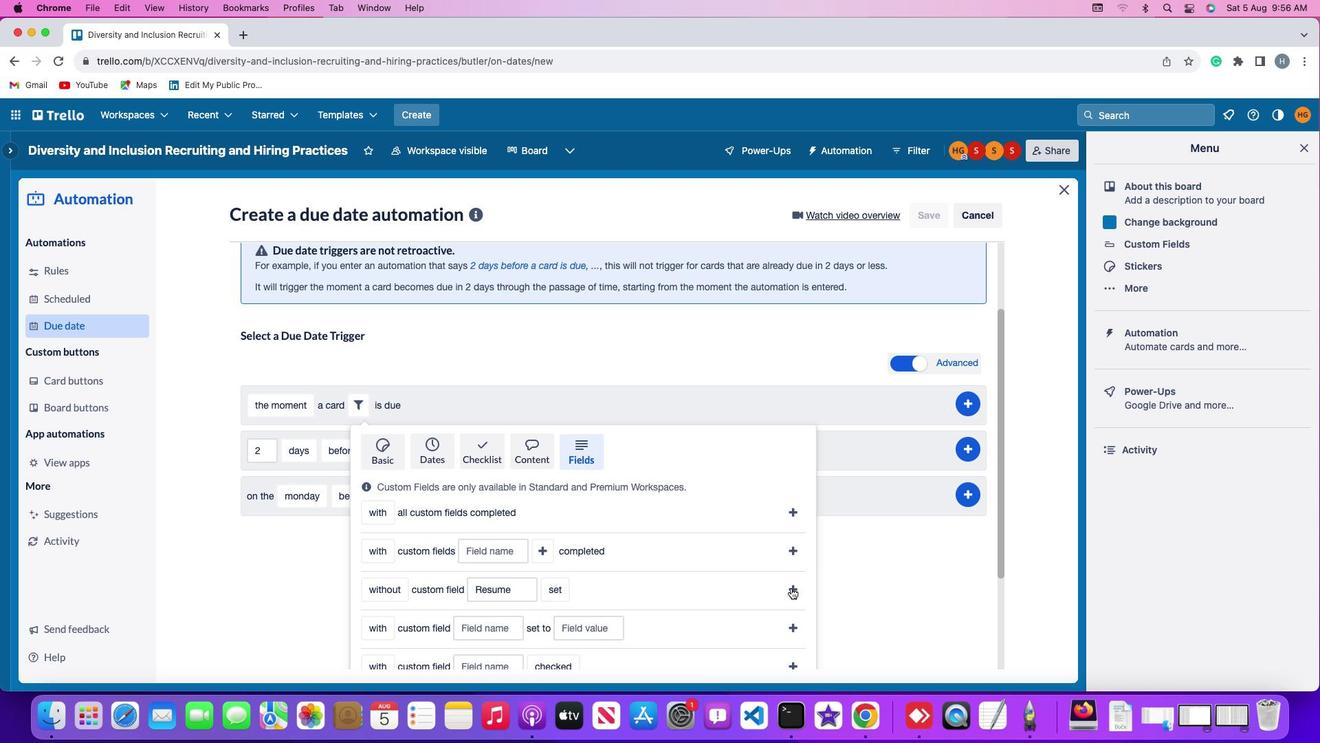 
Action: Mouse moved to (974, 507)
Screenshot: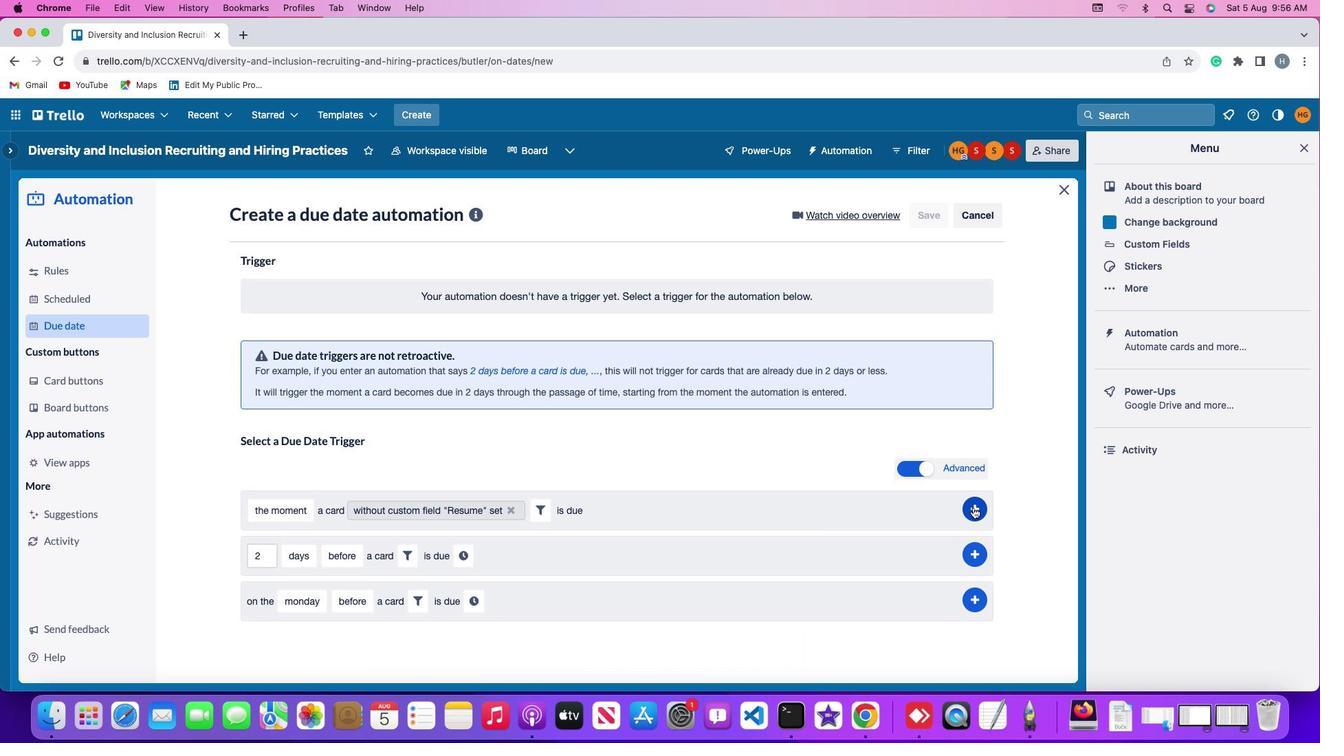 
Action: Mouse pressed left at (974, 507)
Screenshot: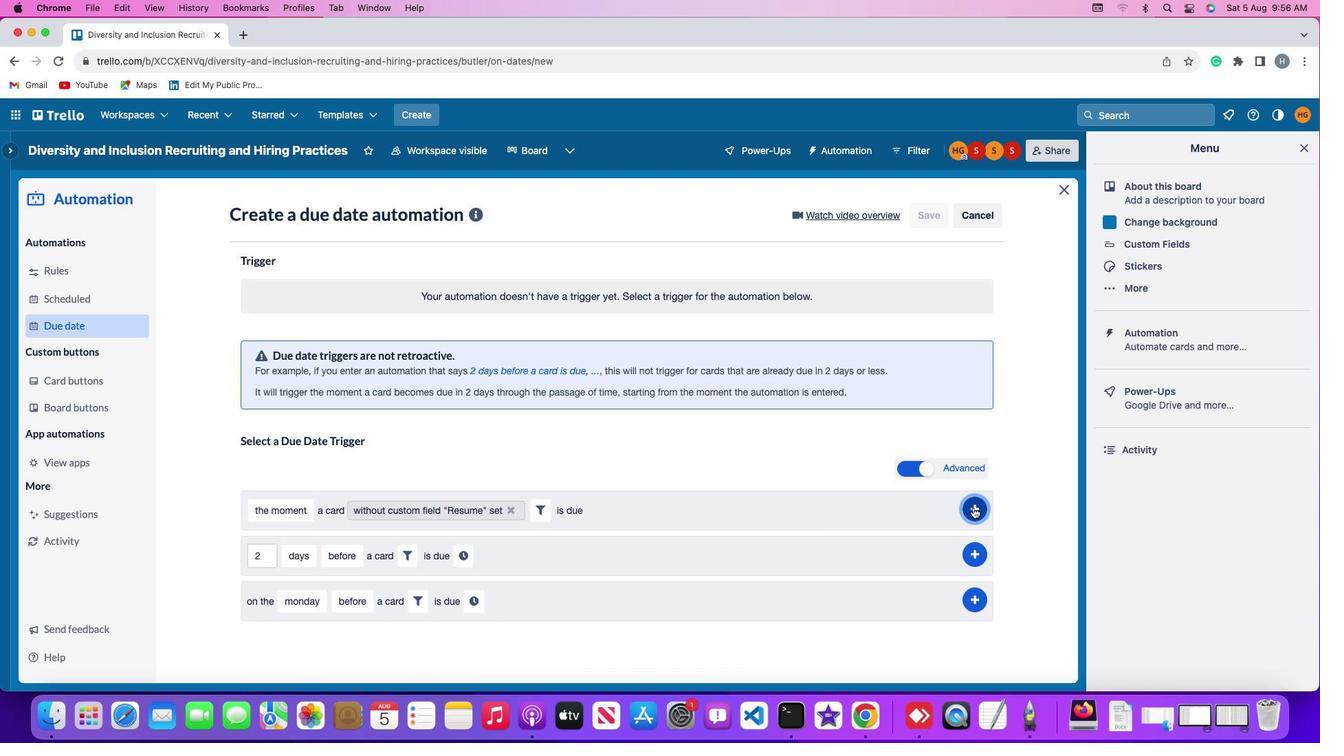 
Action: Mouse moved to (1031, 424)
Screenshot: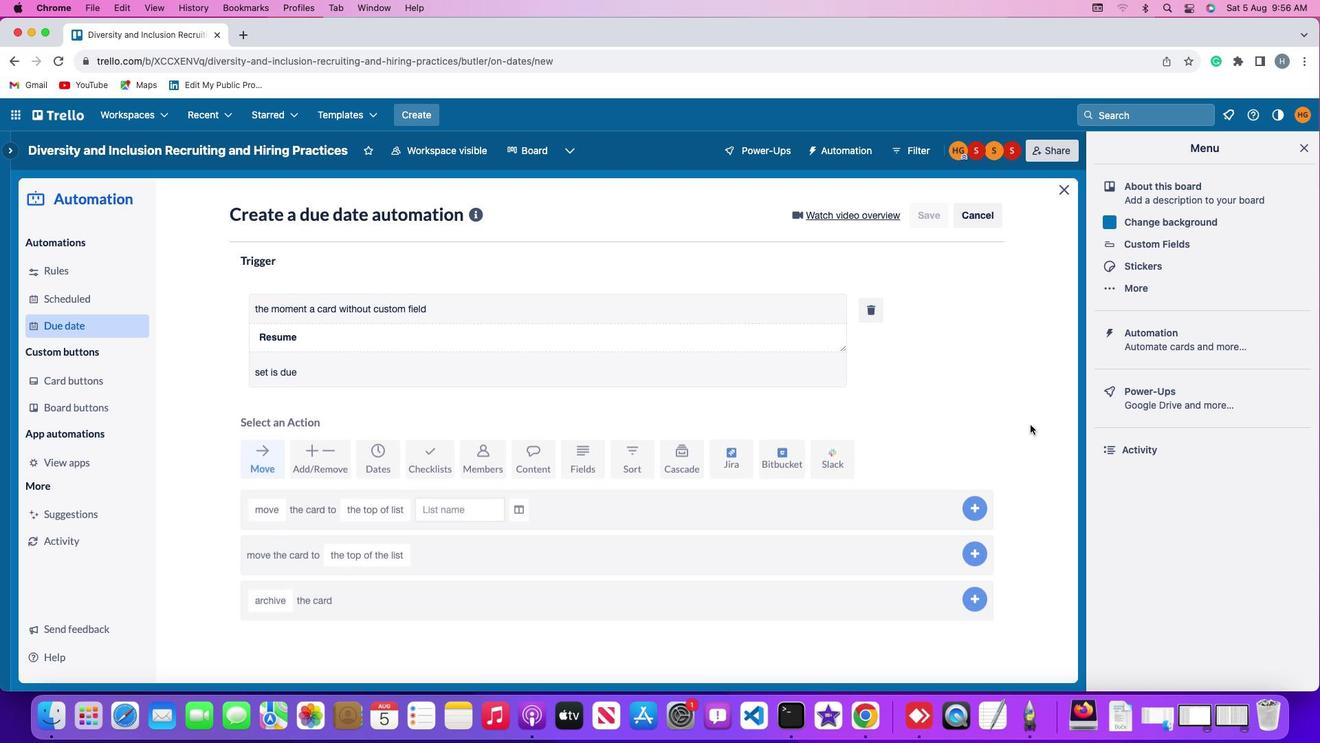 
